 Task: Find connections with filter location Oxford with filter topic #coachingwith filter profile language Potuguese with filter current company Jobs Quest with filter school Mithibai College of Arts Chauhan Institute of Science and A.J. College of Commerce and Economics with filter industry Legislative Offices with filter service category Audio Engineering with filter keywords title Test Scorer
Action: Mouse moved to (578, 63)
Screenshot: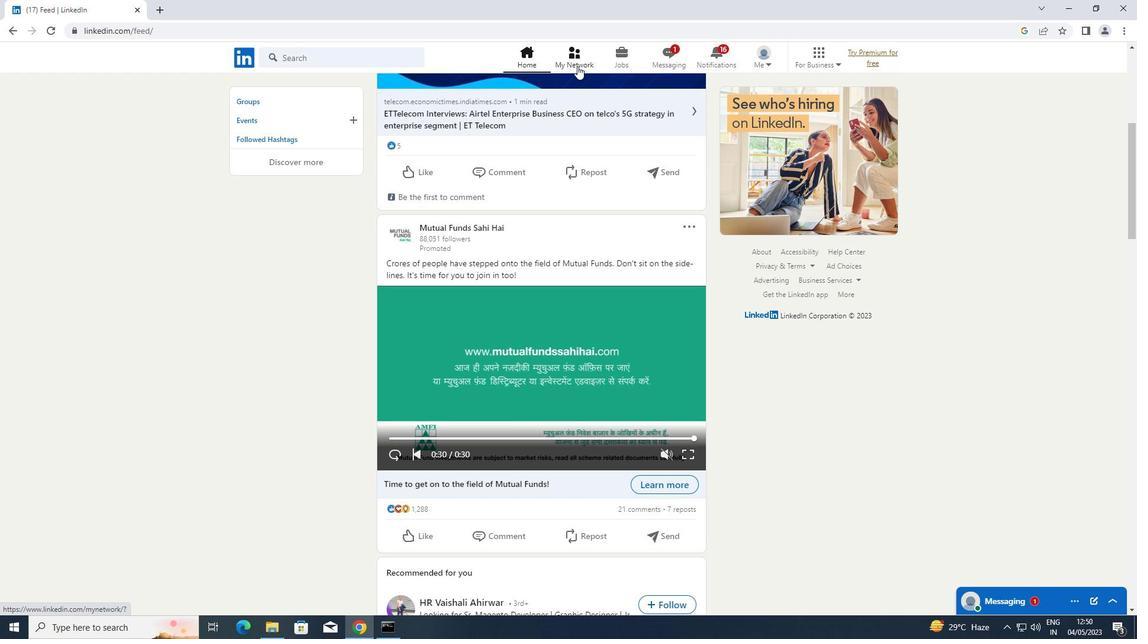 
Action: Mouse pressed left at (578, 63)
Screenshot: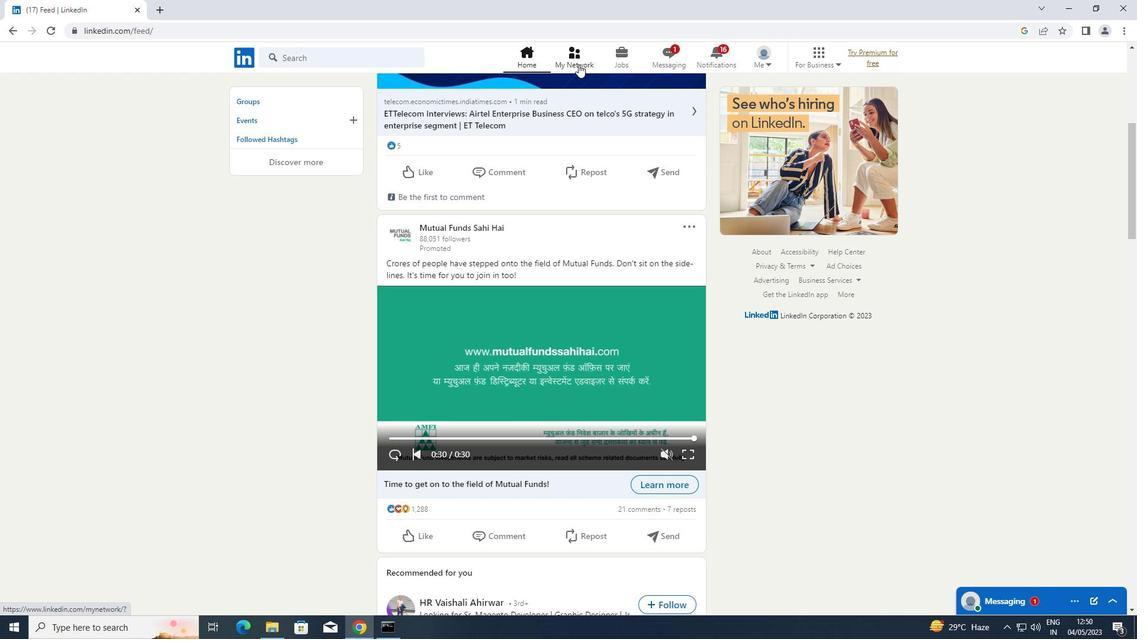 
Action: Mouse moved to (316, 115)
Screenshot: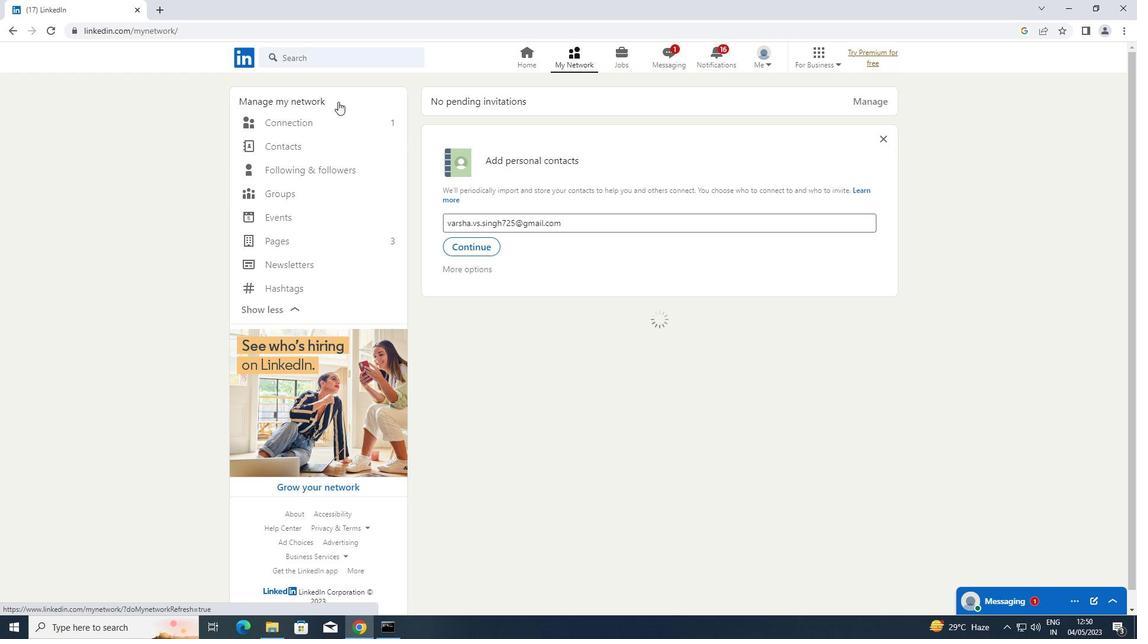 
Action: Mouse pressed left at (316, 115)
Screenshot: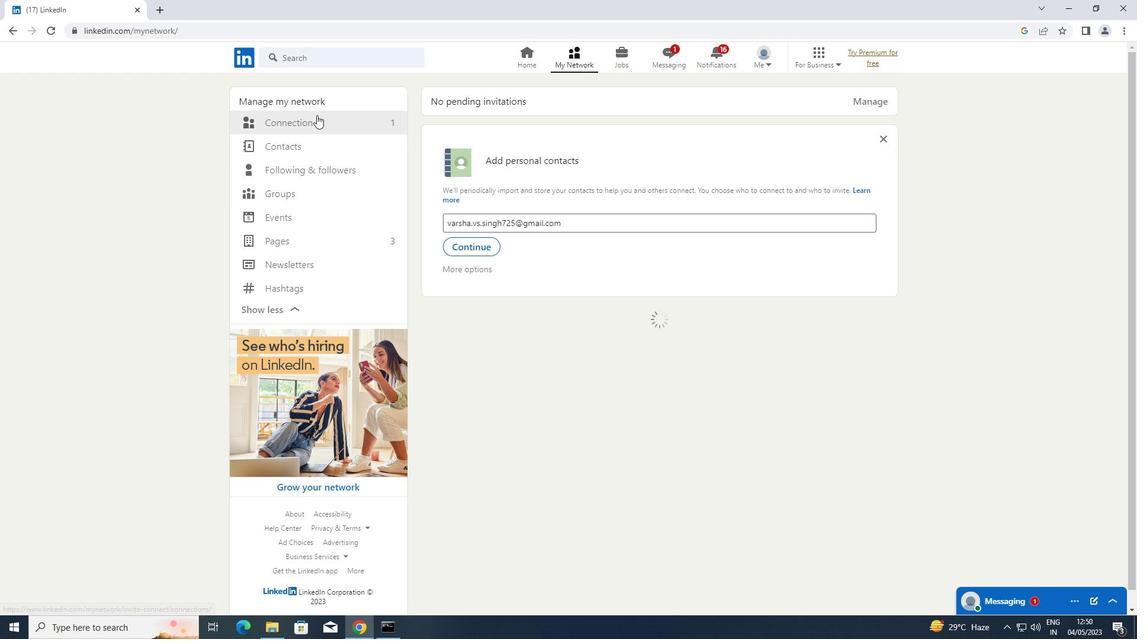 
Action: Mouse moved to (652, 120)
Screenshot: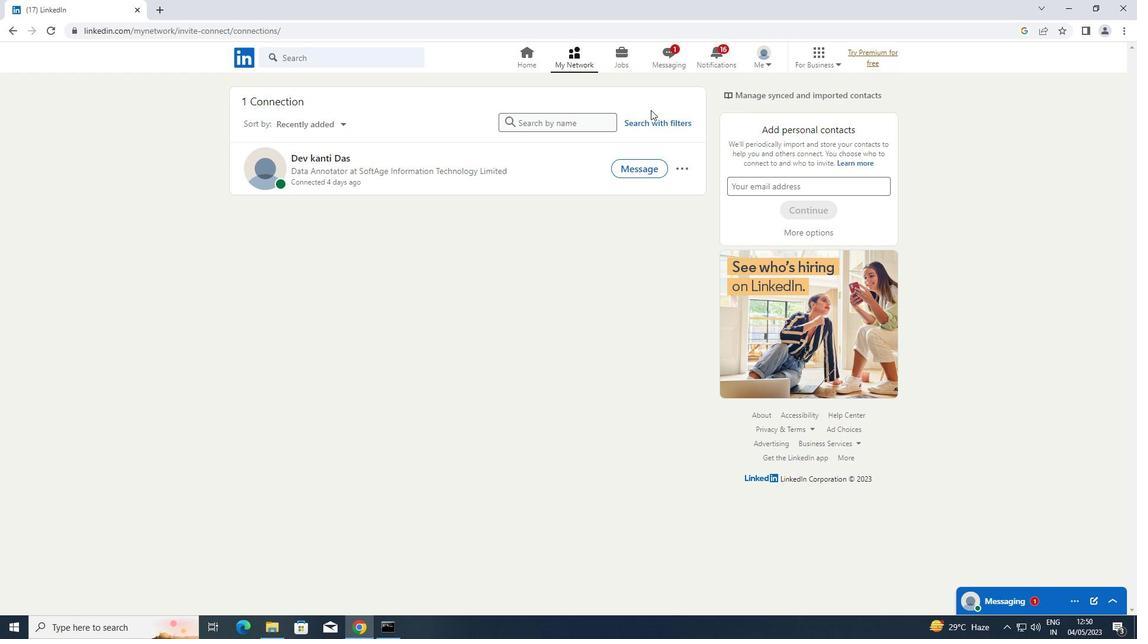 
Action: Mouse pressed left at (652, 120)
Screenshot: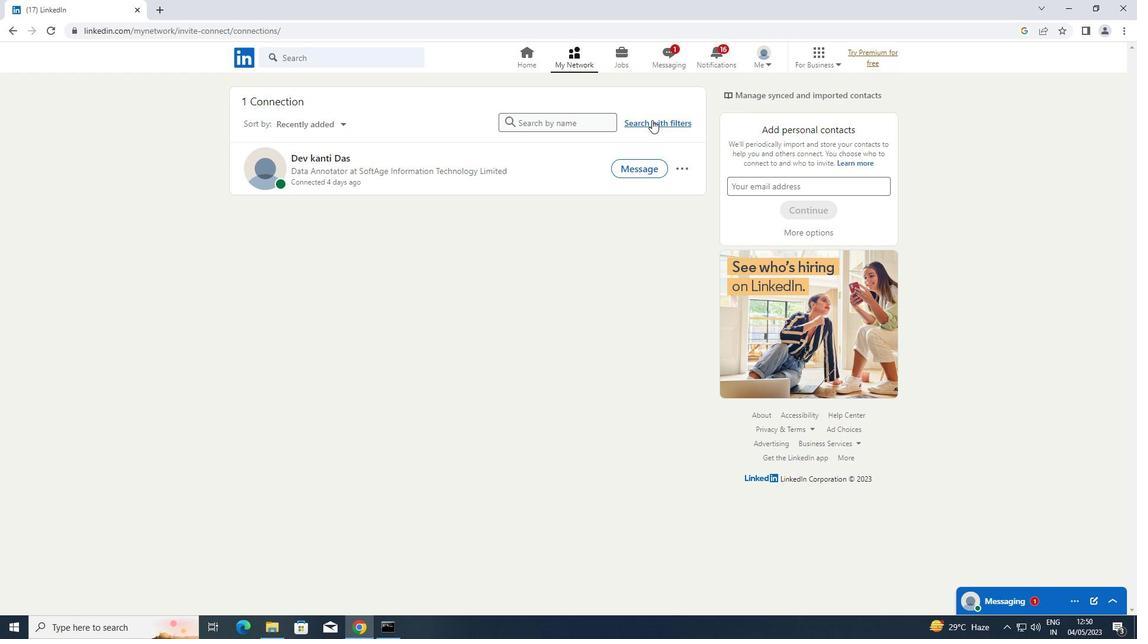 
Action: Mouse moved to (618, 91)
Screenshot: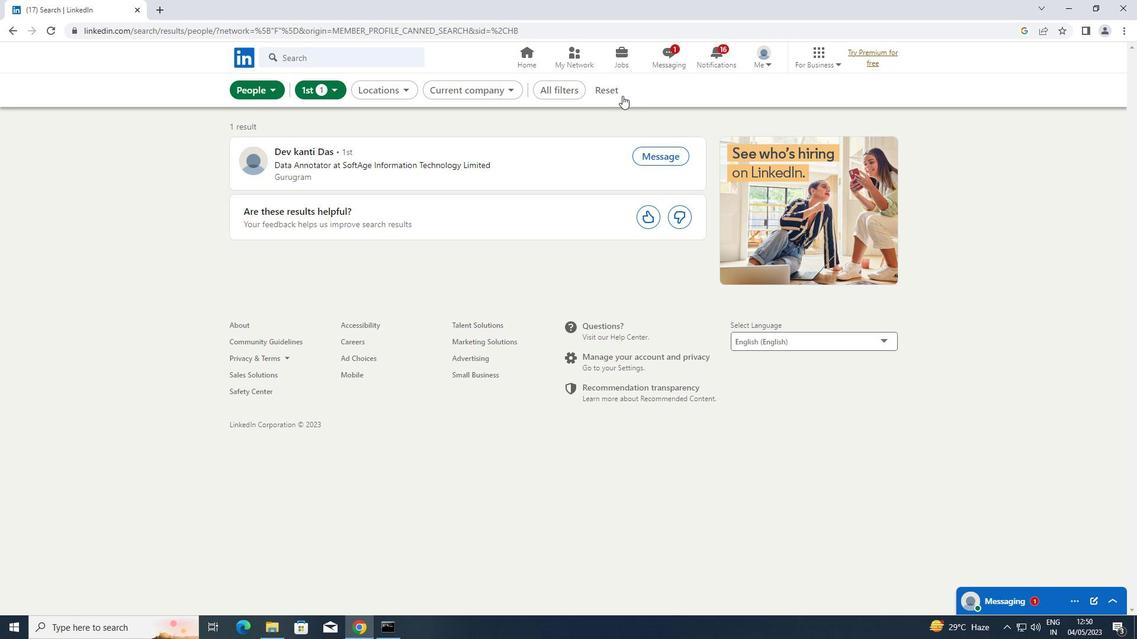 
Action: Mouse pressed left at (618, 91)
Screenshot: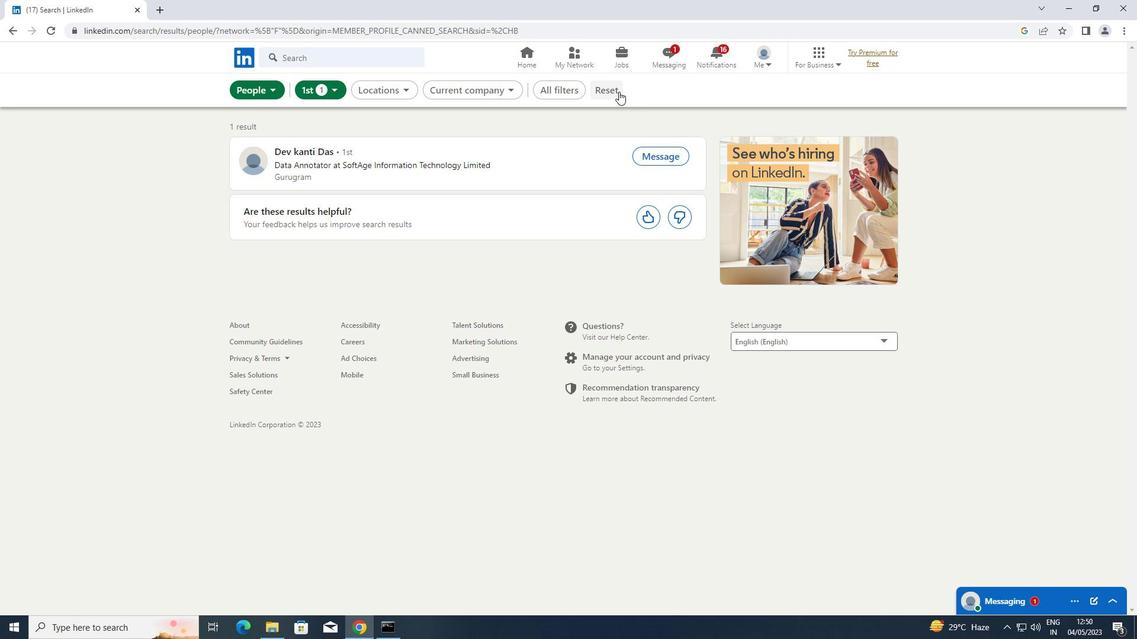 
Action: Mouse moved to (581, 86)
Screenshot: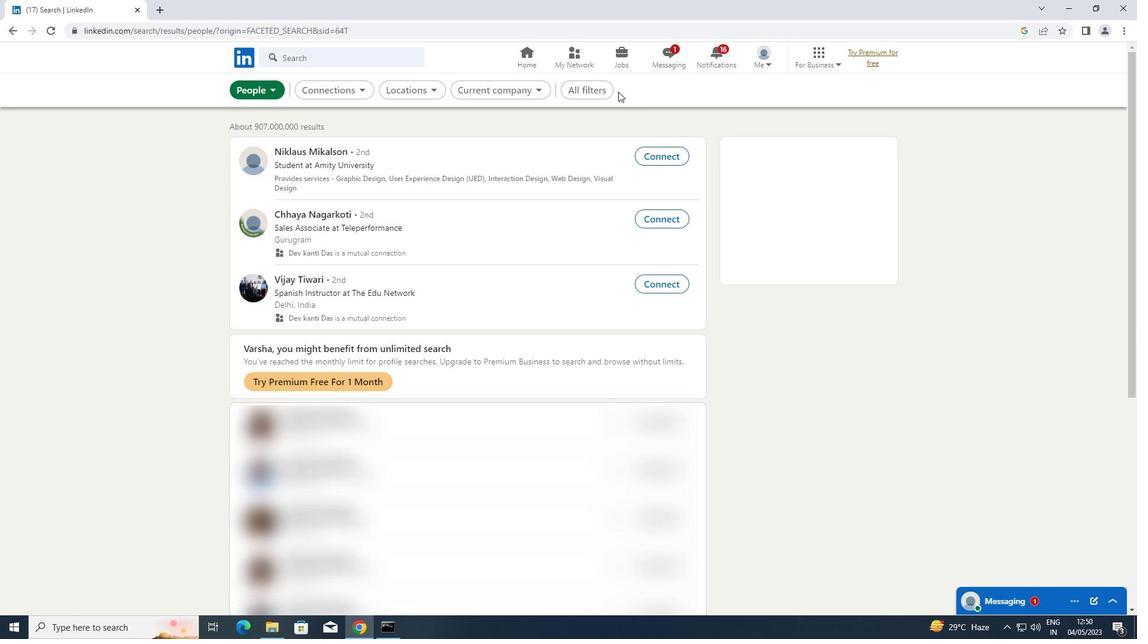 
Action: Mouse pressed left at (581, 86)
Screenshot: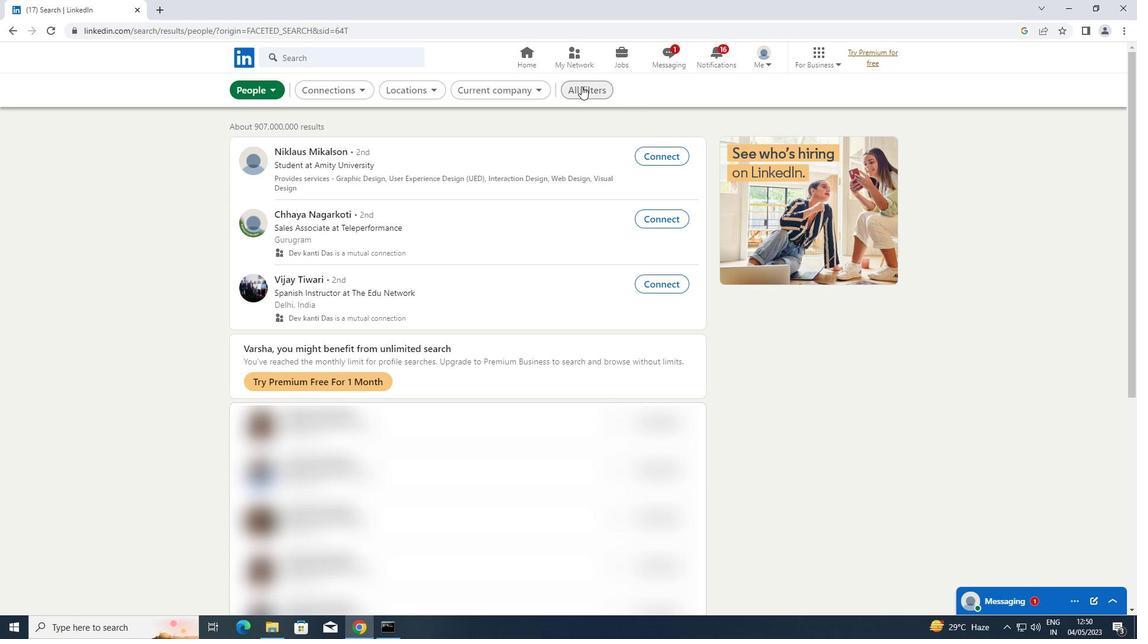 
Action: Mouse moved to (969, 283)
Screenshot: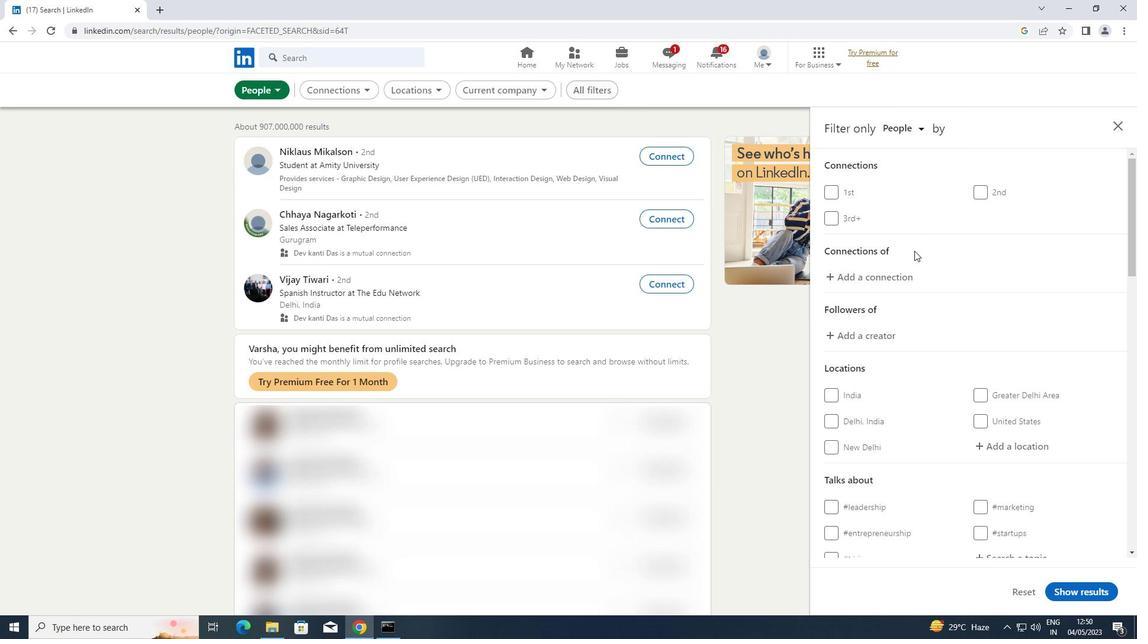 
Action: Mouse scrolled (969, 283) with delta (0, 0)
Screenshot: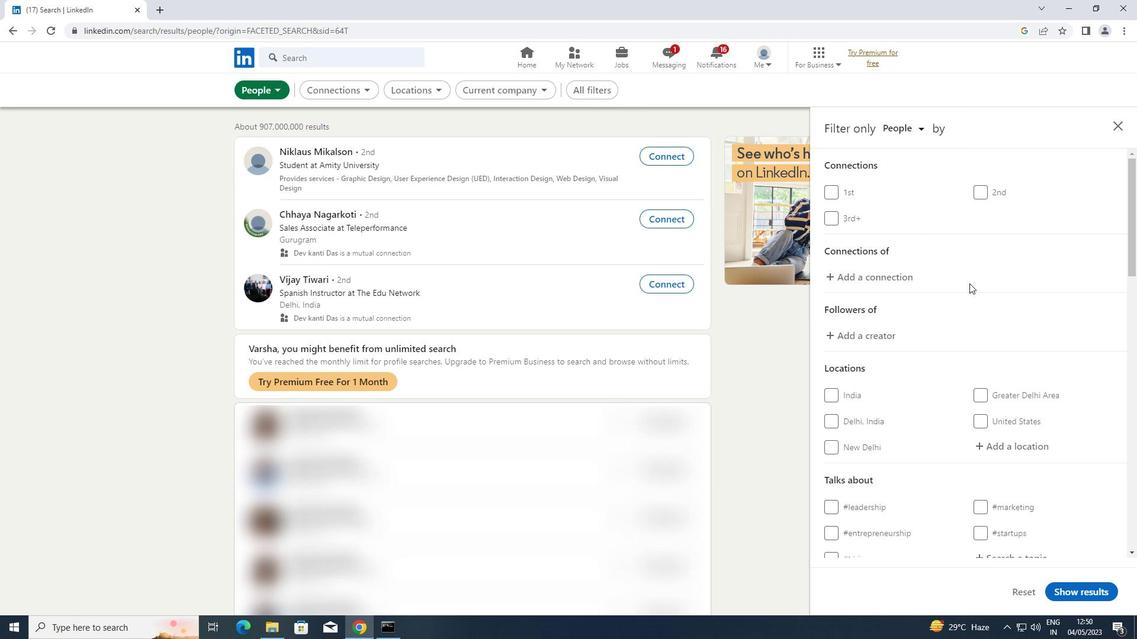 
Action: Mouse scrolled (969, 283) with delta (0, 0)
Screenshot: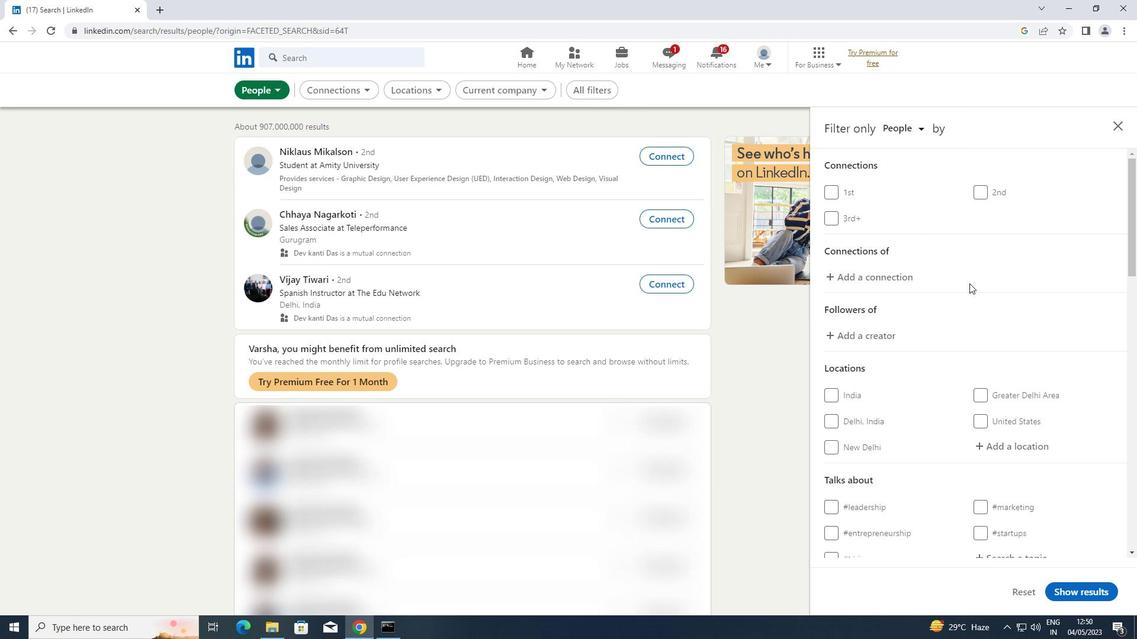 
Action: Mouse moved to (1004, 322)
Screenshot: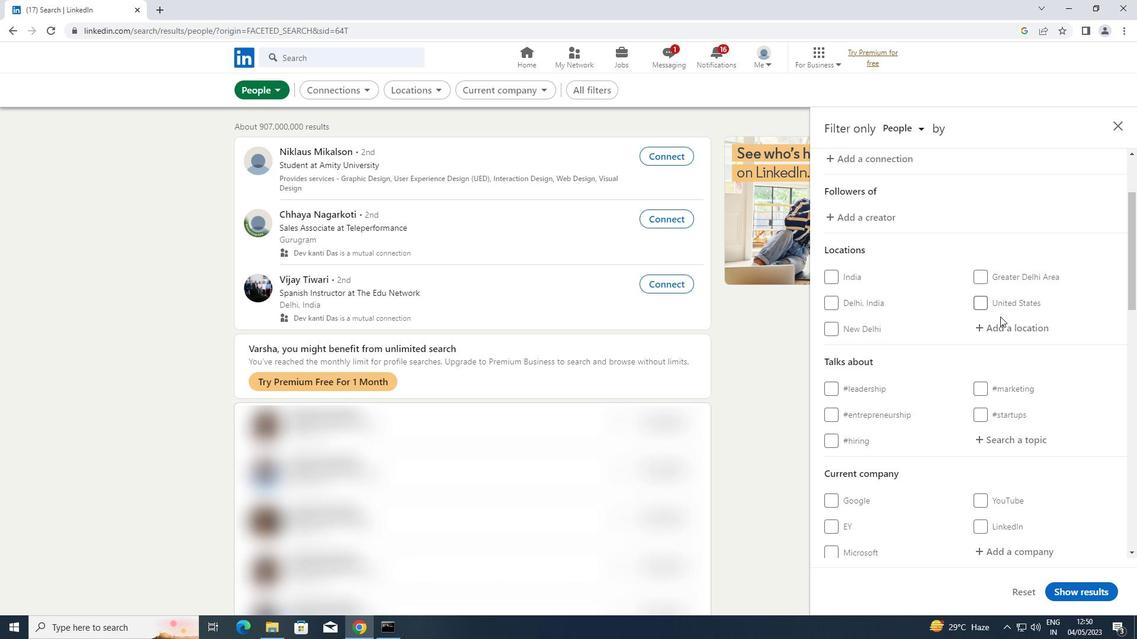 
Action: Mouse pressed left at (1004, 322)
Screenshot: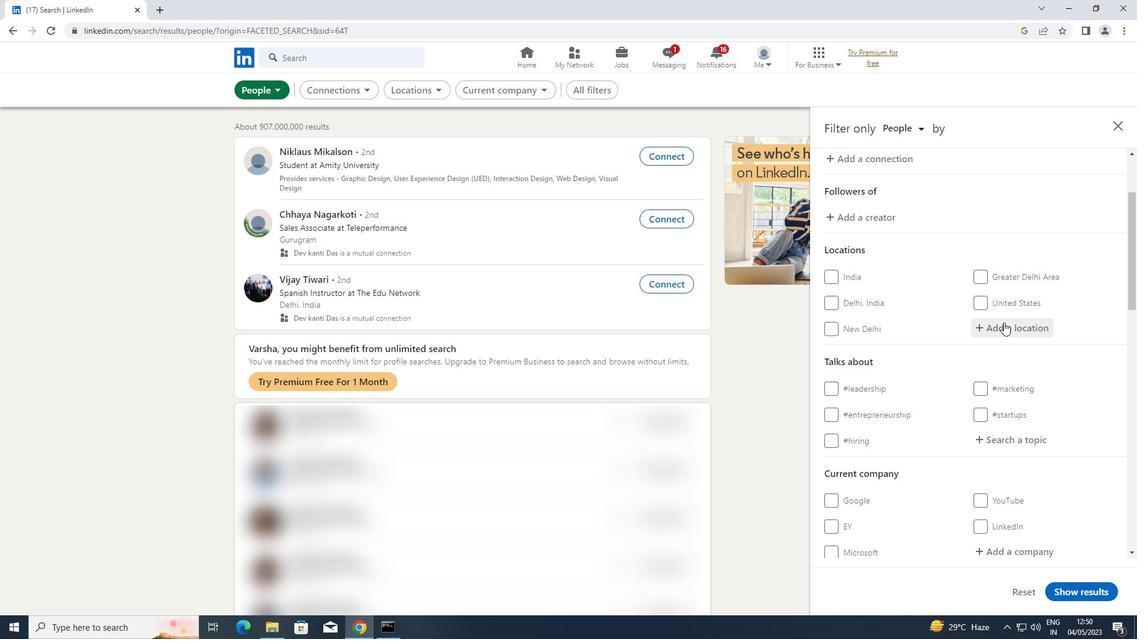 
Action: Key pressed <Key.shift>OSWESTRY
Screenshot: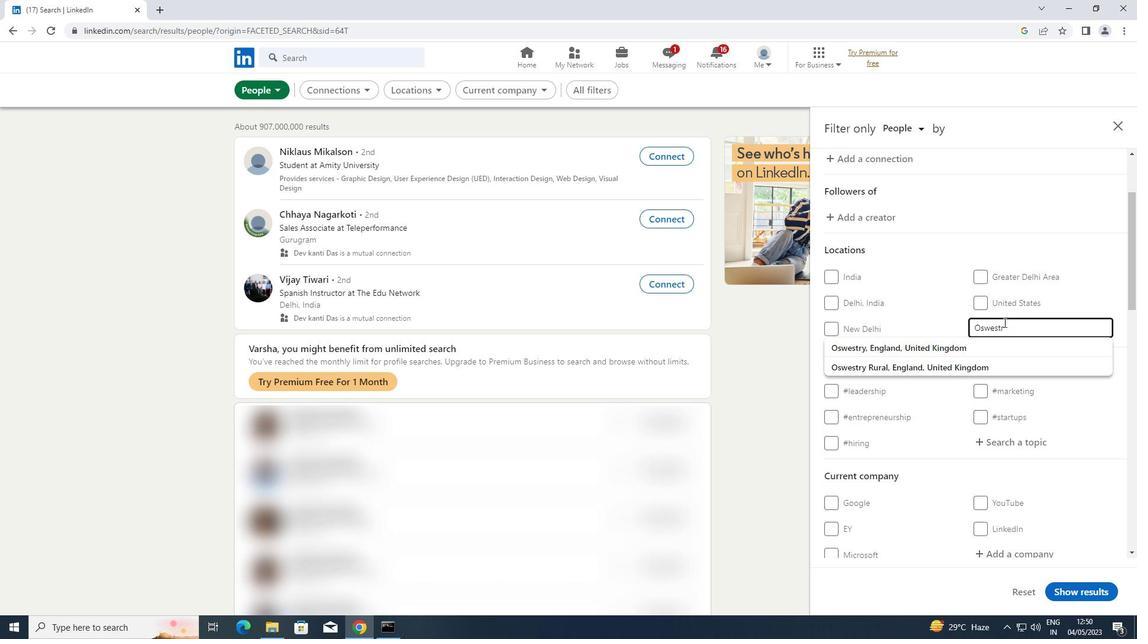 
Action: Mouse moved to (991, 436)
Screenshot: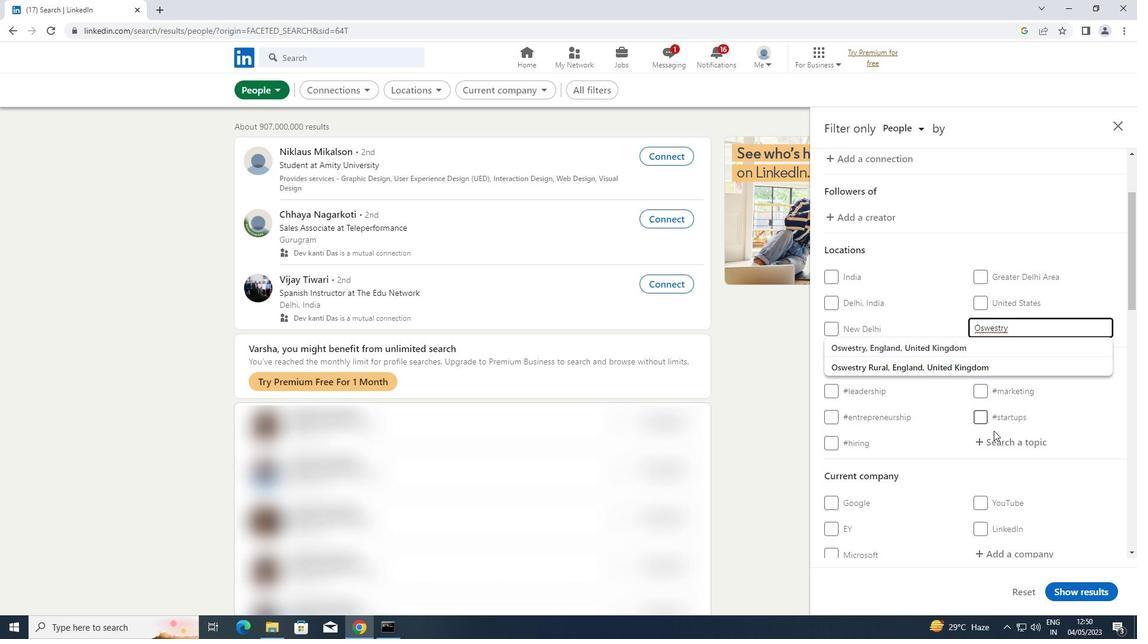 
Action: Mouse pressed left at (991, 436)
Screenshot: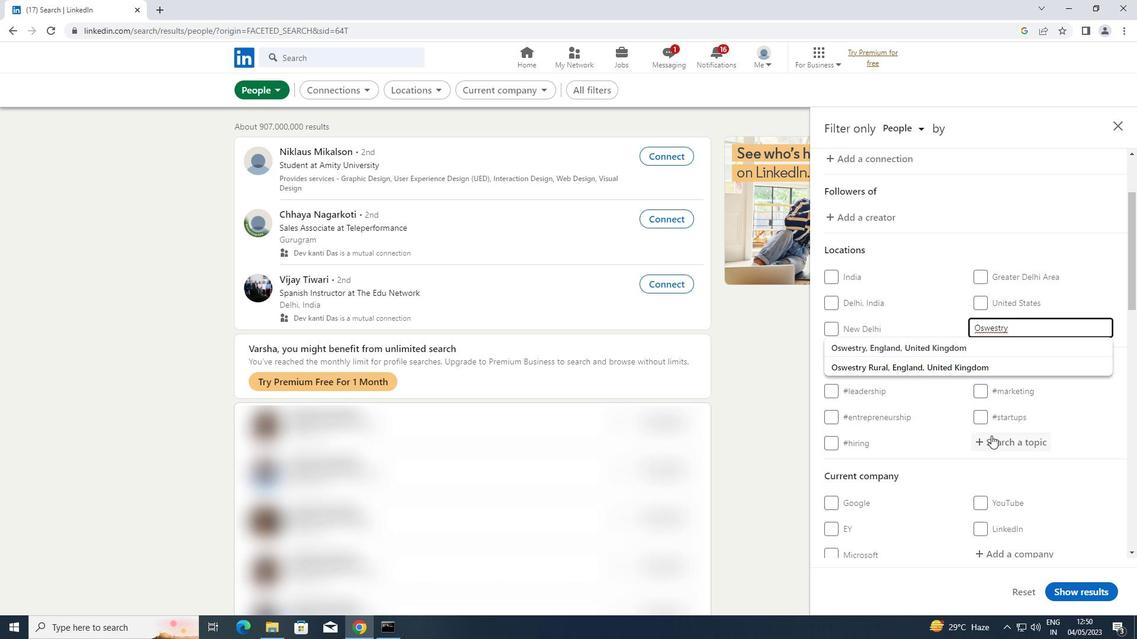 
Action: Key pressed DESIGN
Screenshot: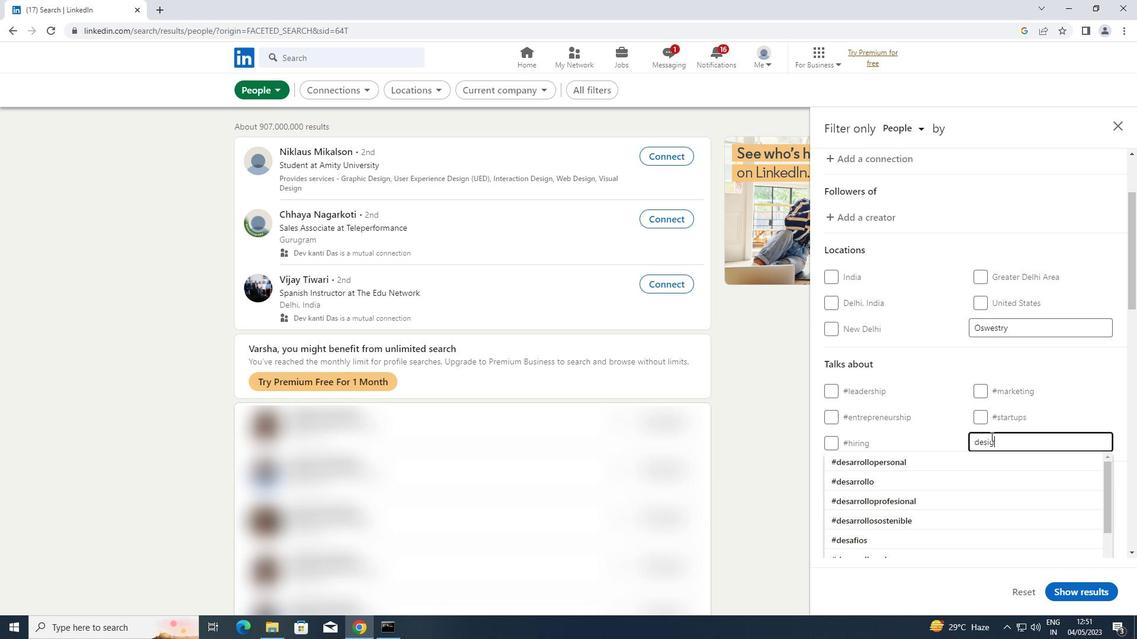 
Action: Mouse moved to (903, 456)
Screenshot: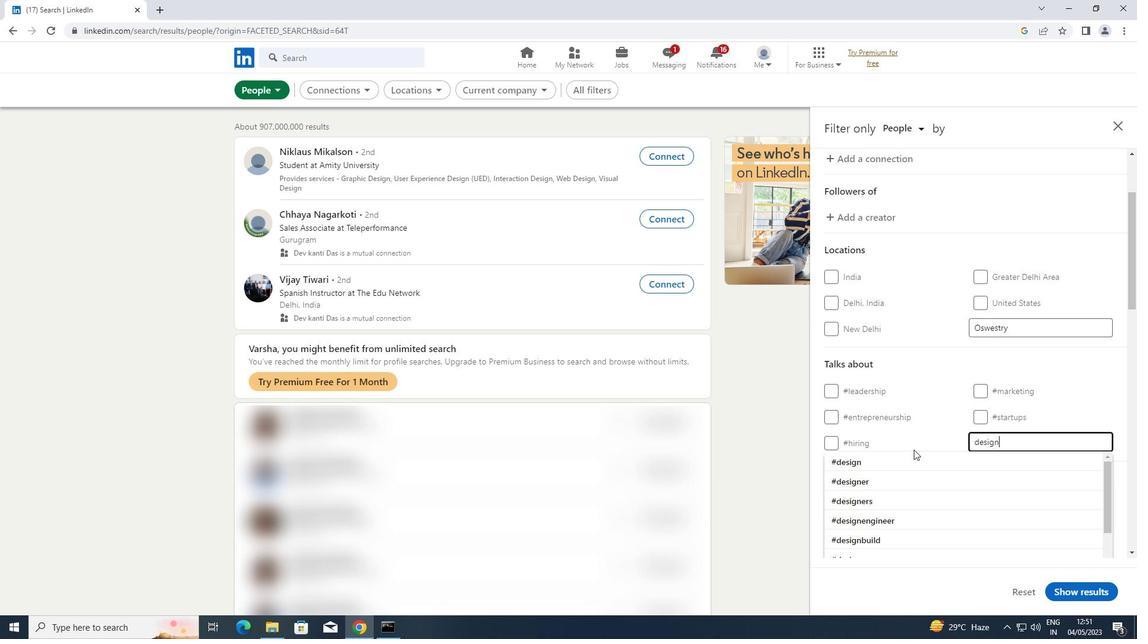 
Action: Mouse pressed left at (903, 456)
Screenshot: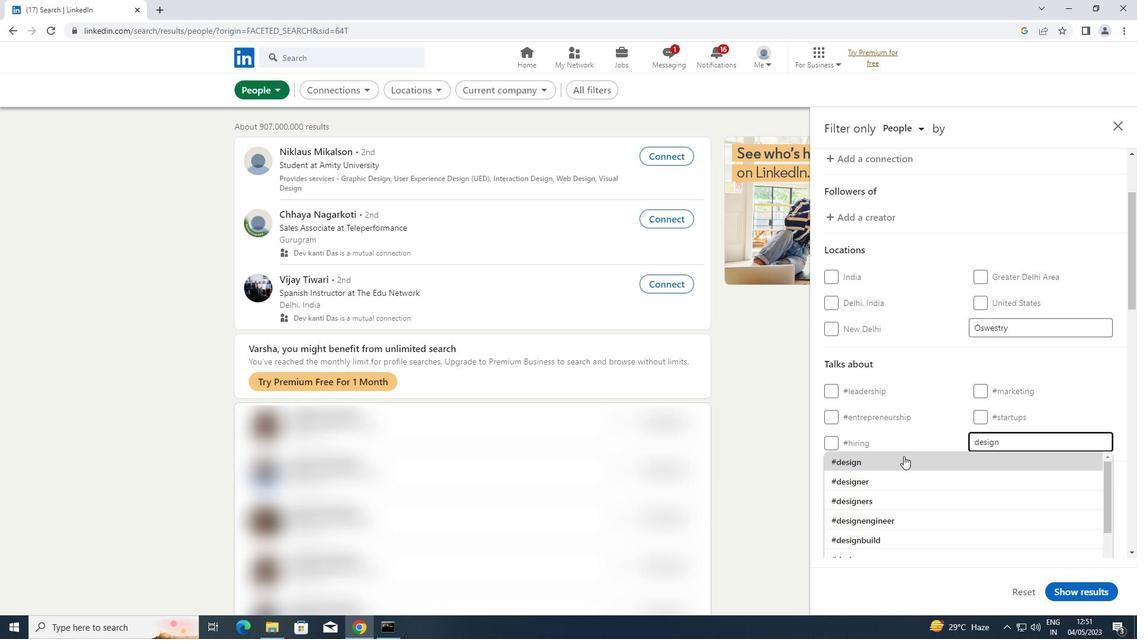 
Action: Mouse scrolled (903, 456) with delta (0, 0)
Screenshot: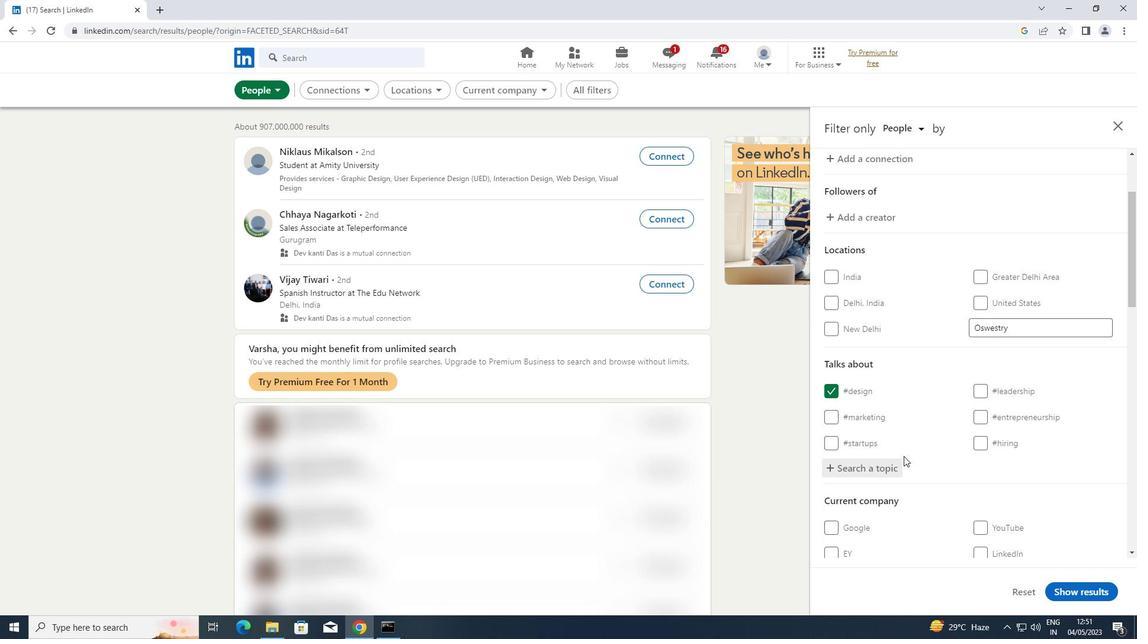 
Action: Mouse scrolled (903, 456) with delta (0, 0)
Screenshot: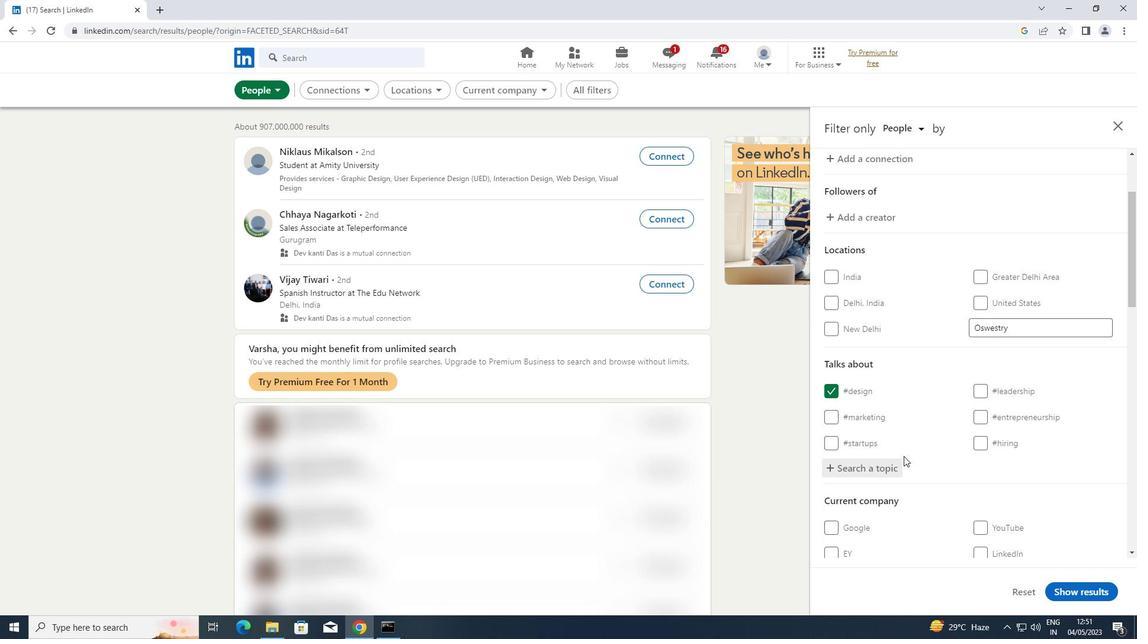 
Action: Mouse scrolled (903, 456) with delta (0, 0)
Screenshot: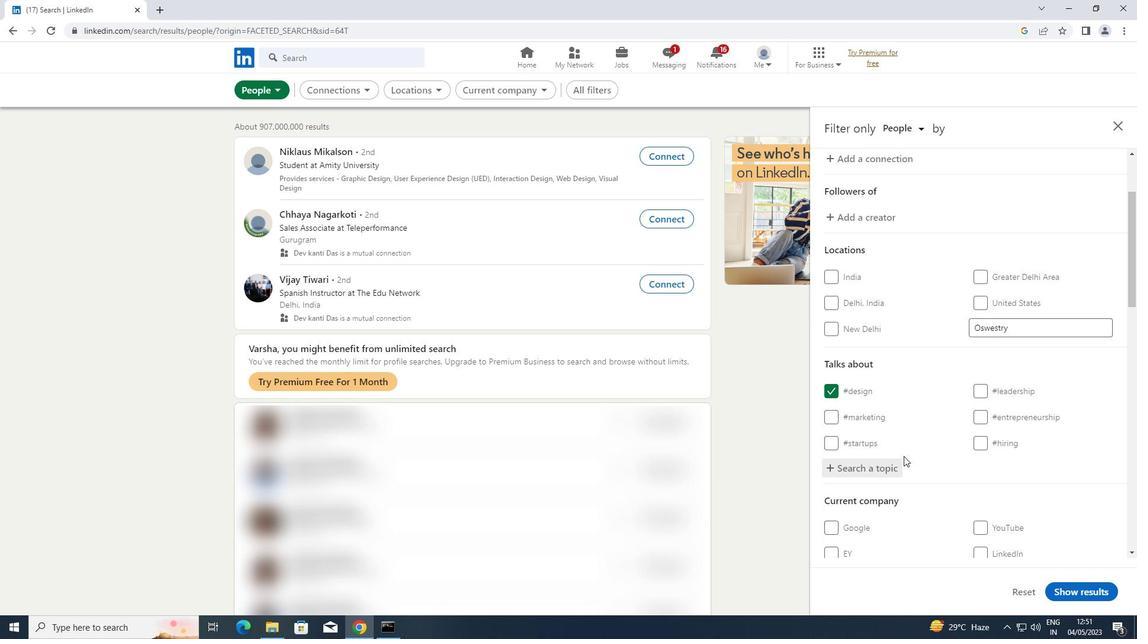 
Action: Mouse scrolled (903, 456) with delta (0, 0)
Screenshot: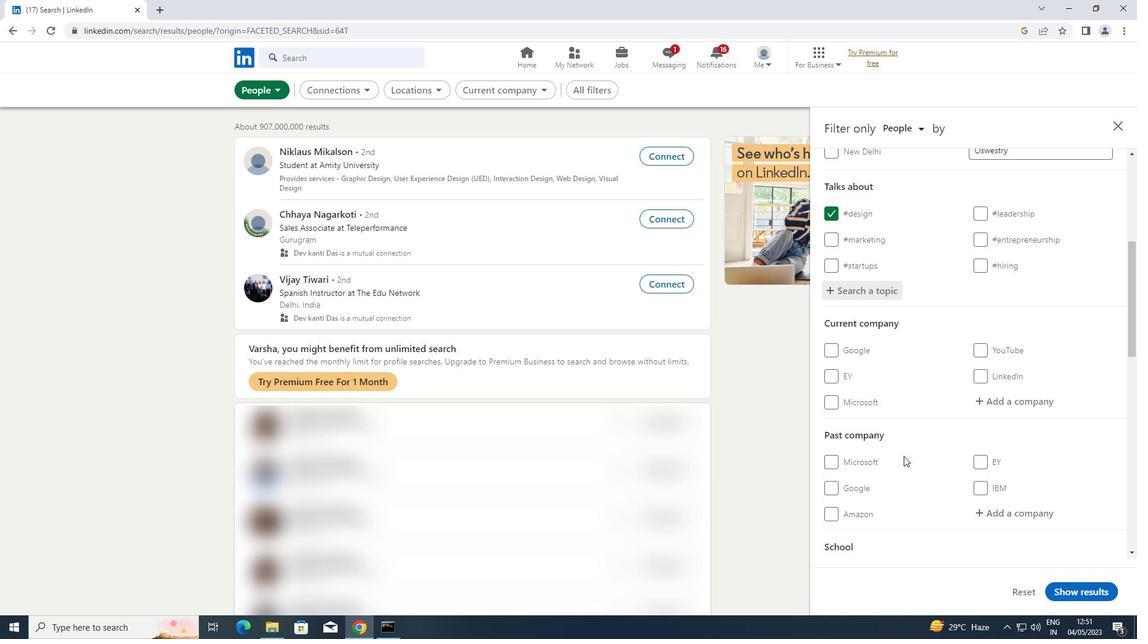 
Action: Mouse scrolled (903, 456) with delta (0, 0)
Screenshot: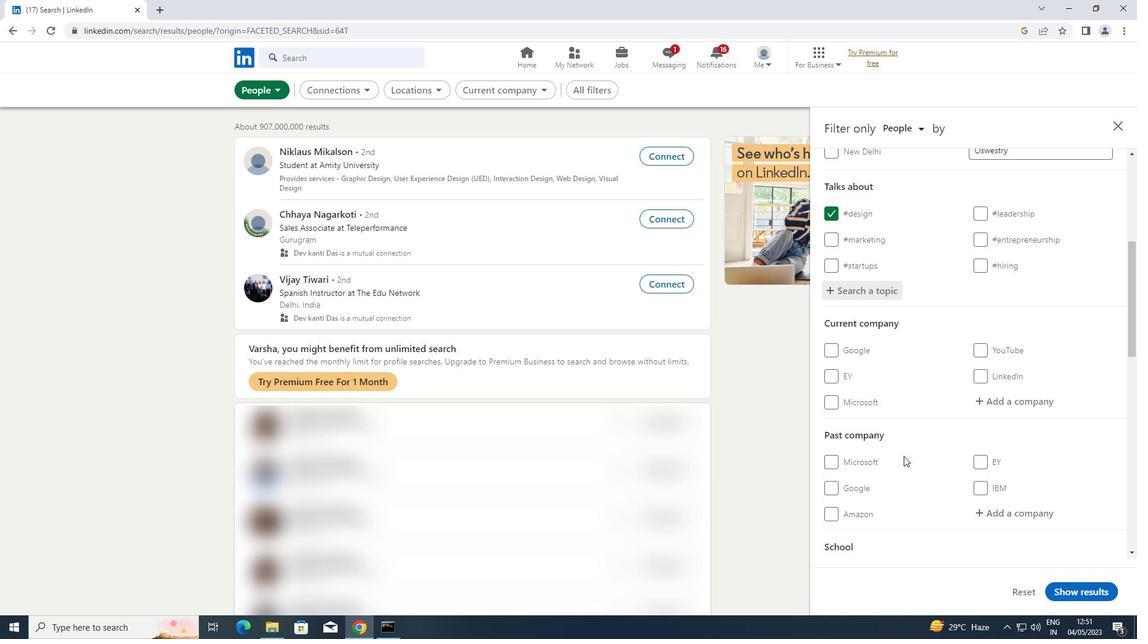 
Action: Mouse scrolled (903, 456) with delta (0, 0)
Screenshot: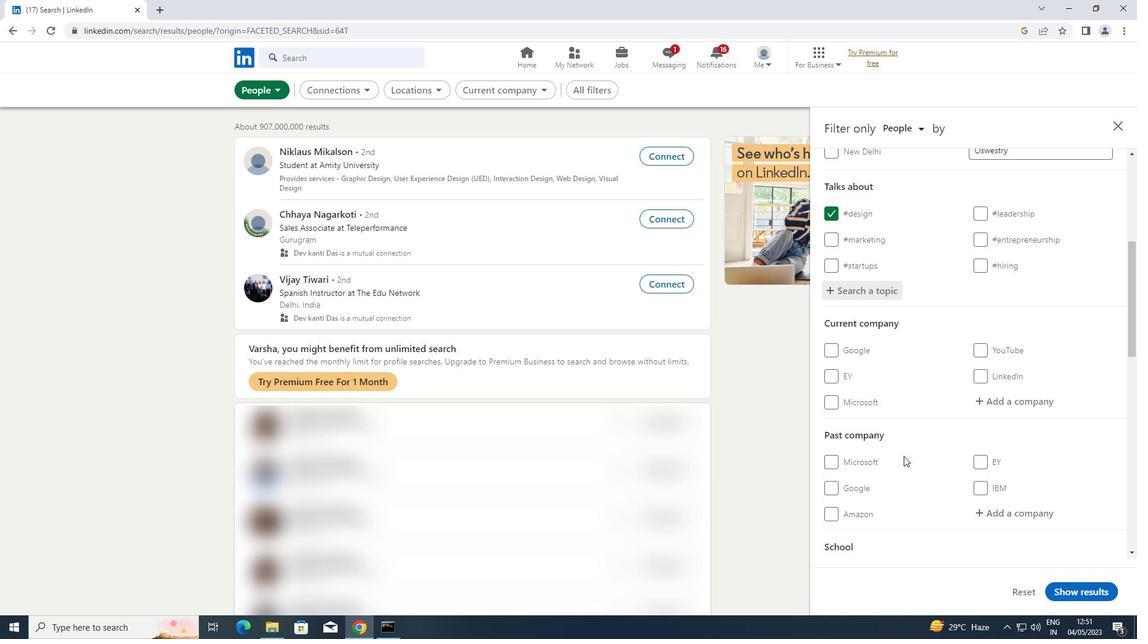 
Action: Mouse scrolled (903, 456) with delta (0, 0)
Screenshot: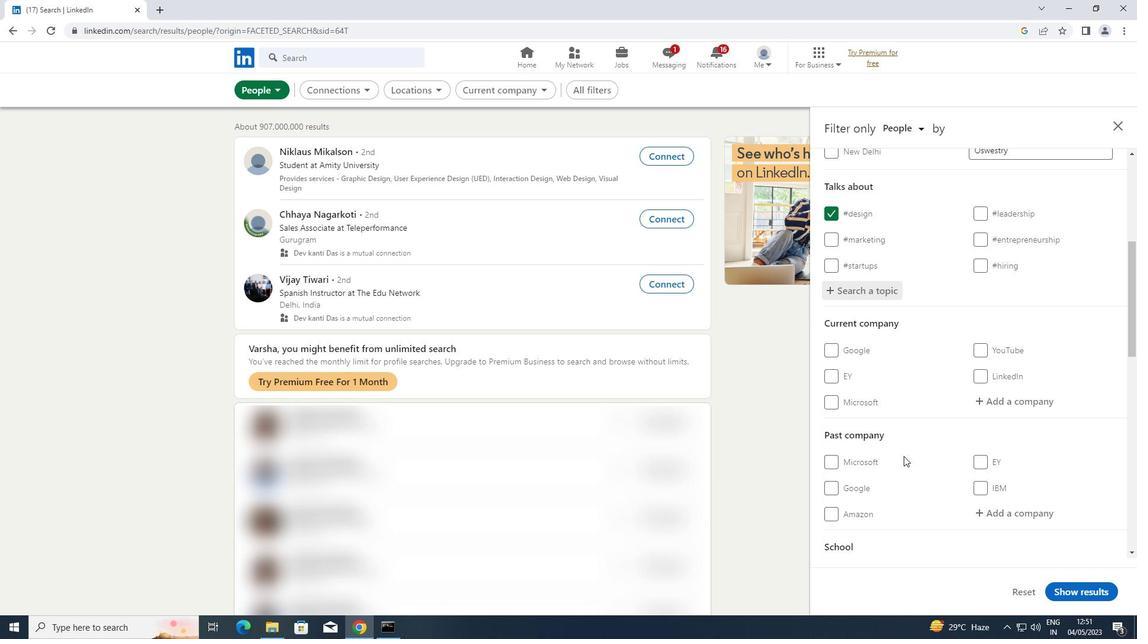 
Action: Mouse scrolled (903, 456) with delta (0, 0)
Screenshot: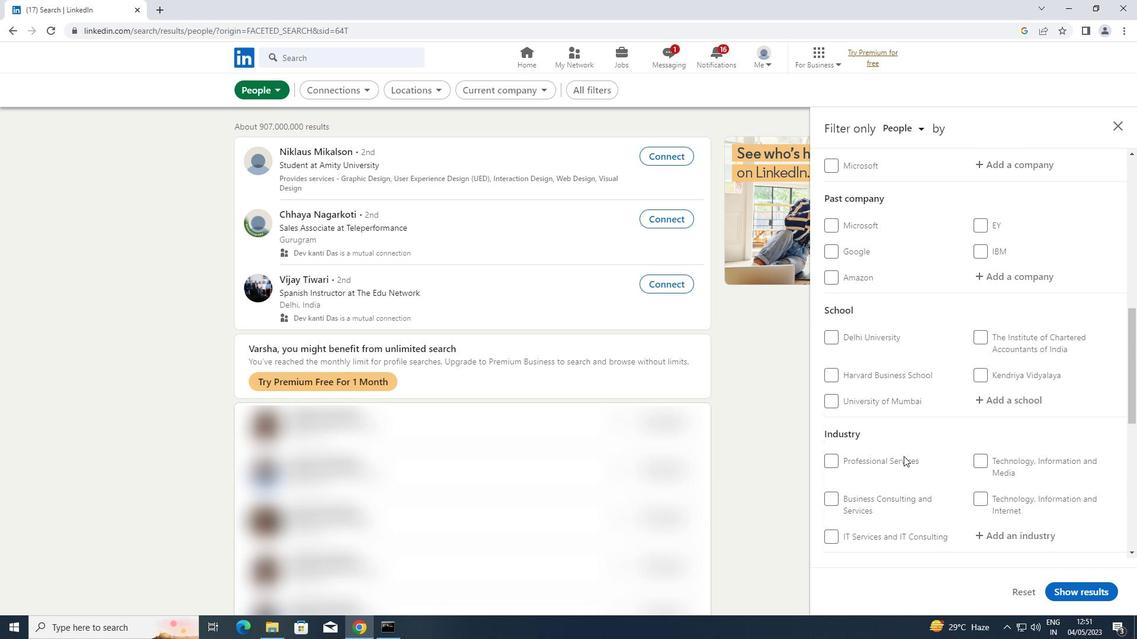 
Action: Mouse scrolled (903, 456) with delta (0, 0)
Screenshot: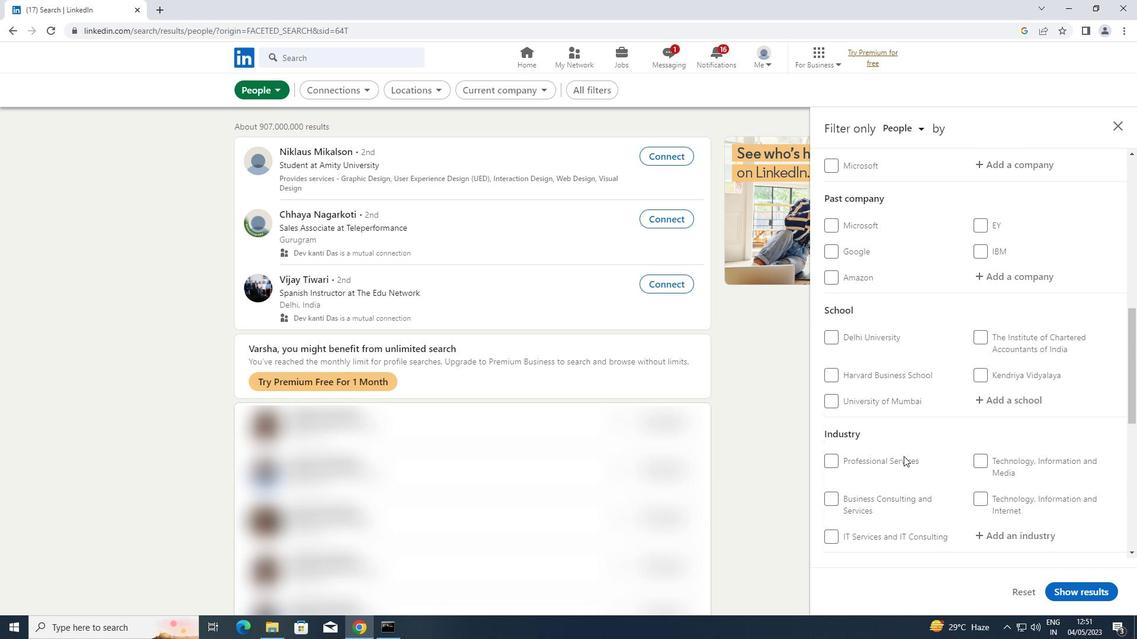 
Action: Mouse scrolled (903, 456) with delta (0, 0)
Screenshot: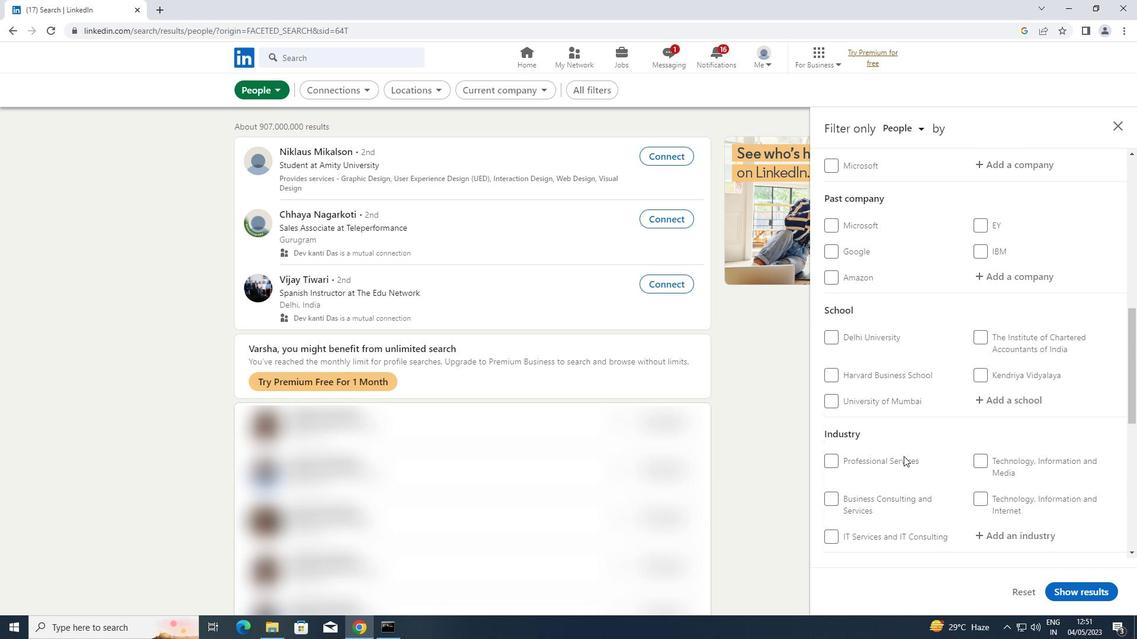 
Action: Mouse moved to (835, 475)
Screenshot: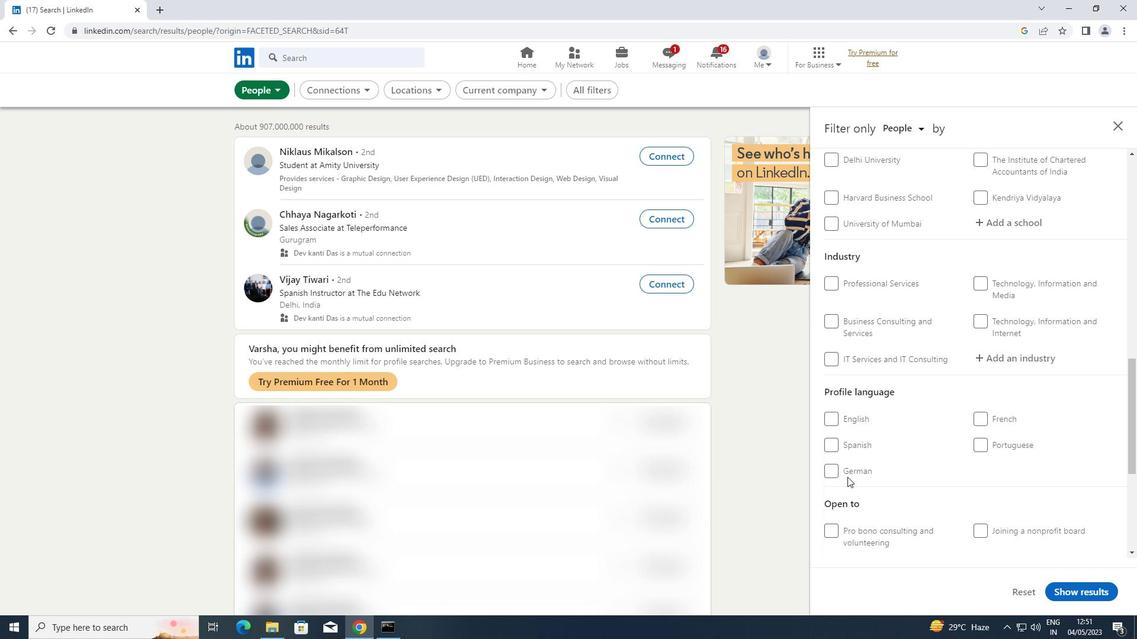 
Action: Mouse pressed left at (835, 475)
Screenshot: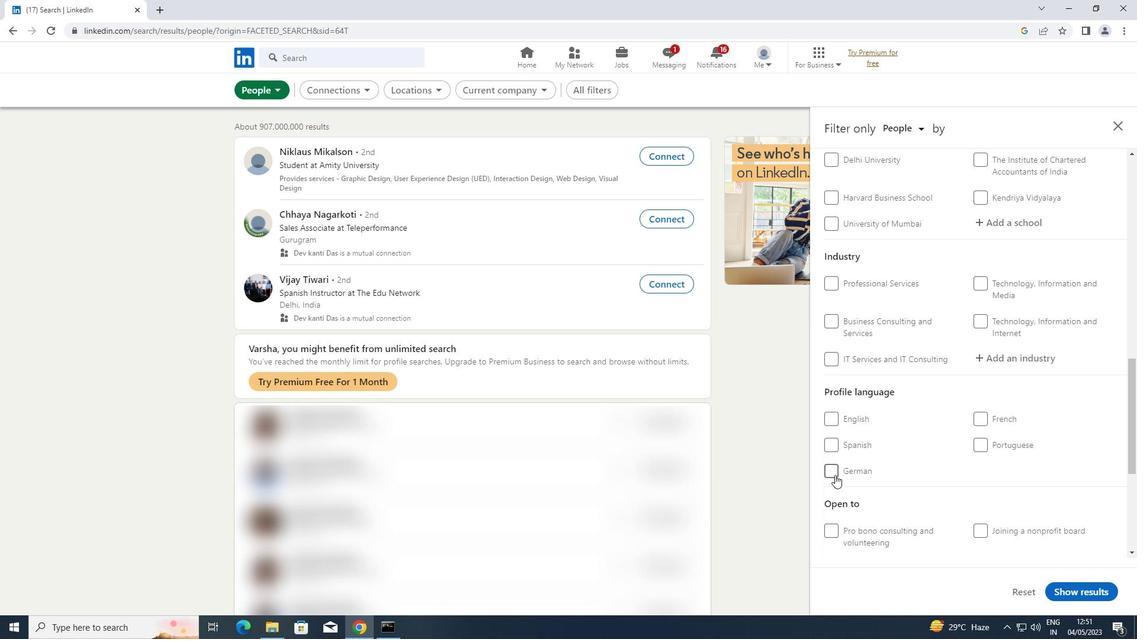 
Action: Mouse moved to (835, 475)
Screenshot: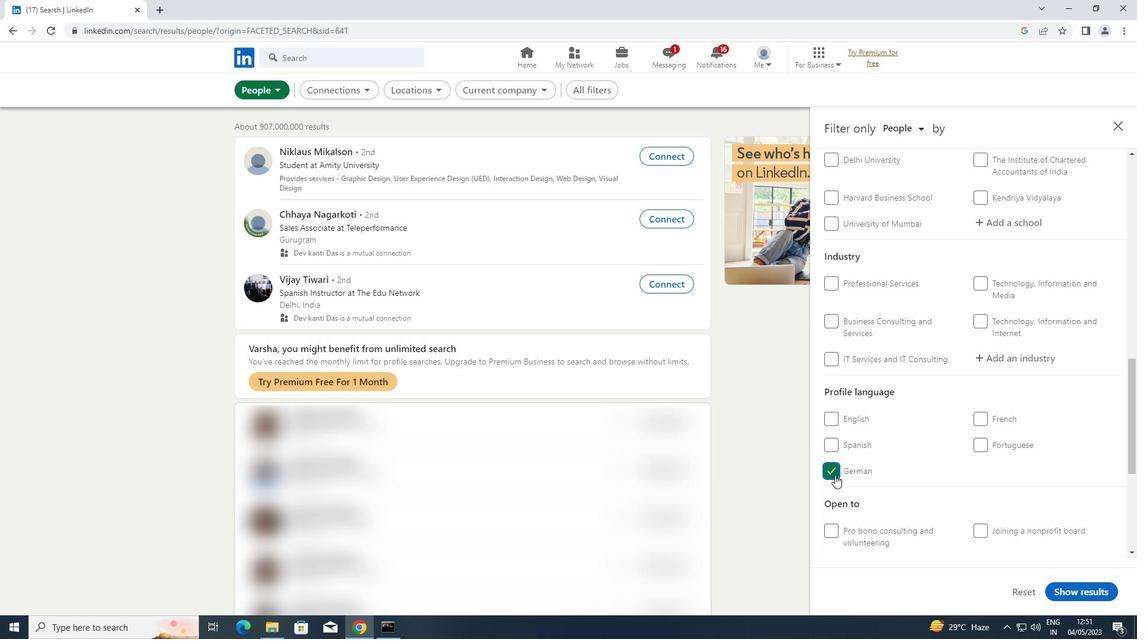 
Action: Mouse scrolled (835, 476) with delta (0, 0)
Screenshot: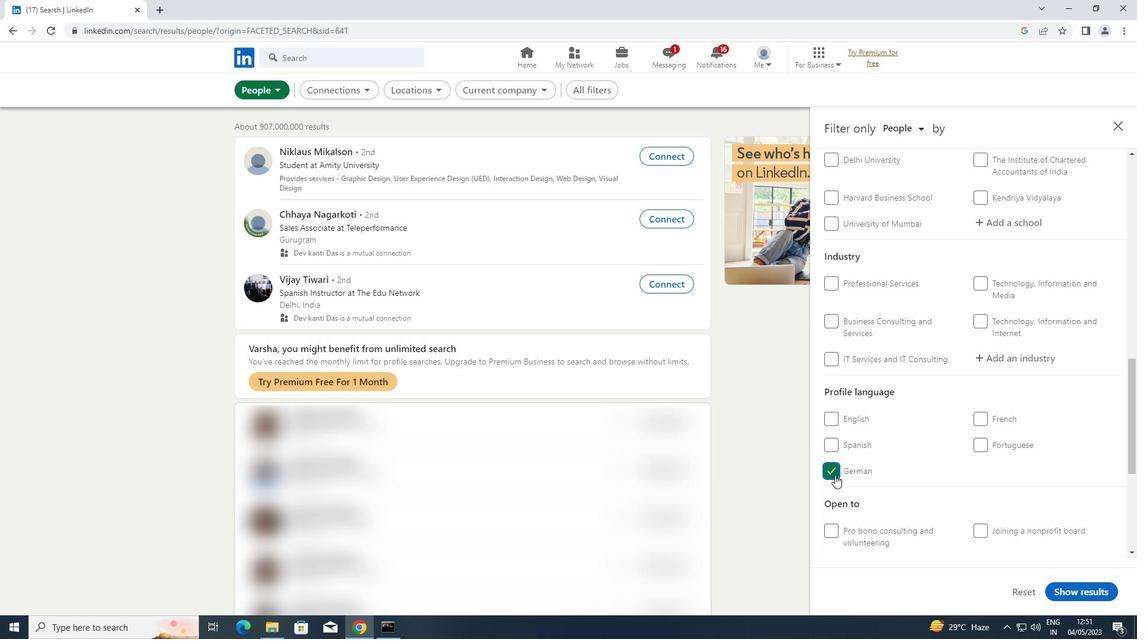 
Action: Mouse scrolled (835, 476) with delta (0, 0)
Screenshot: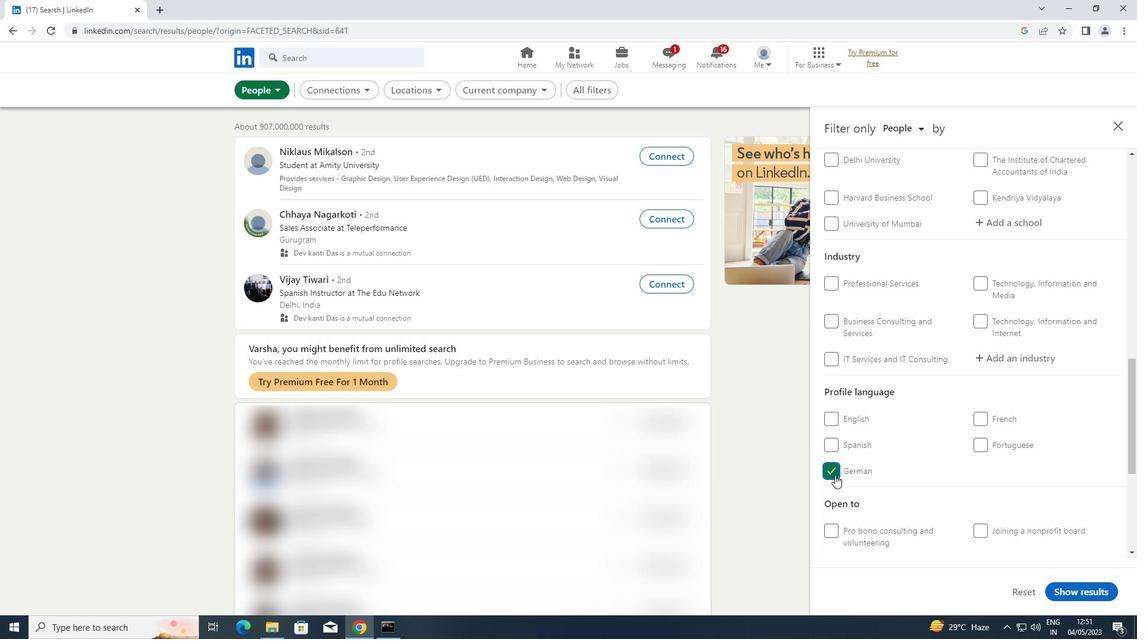 
Action: Mouse scrolled (835, 476) with delta (0, 0)
Screenshot: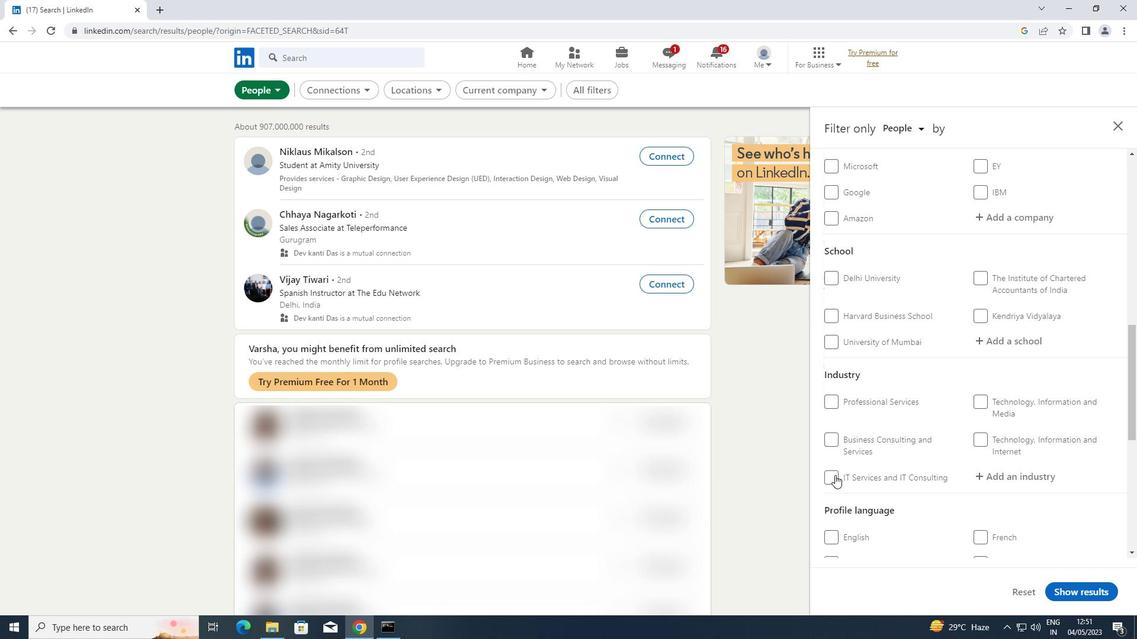 
Action: Mouse scrolled (835, 476) with delta (0, 0)
Screenshot: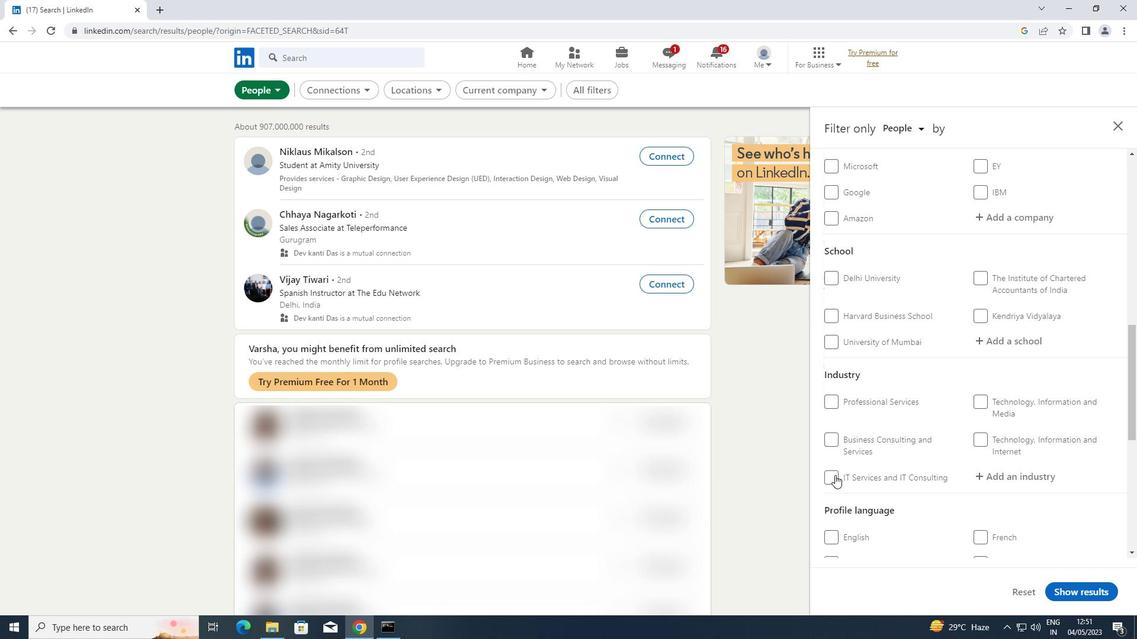 
Action: Mouse scrolled (835, 476) with delta (0, 0)
Screenshot: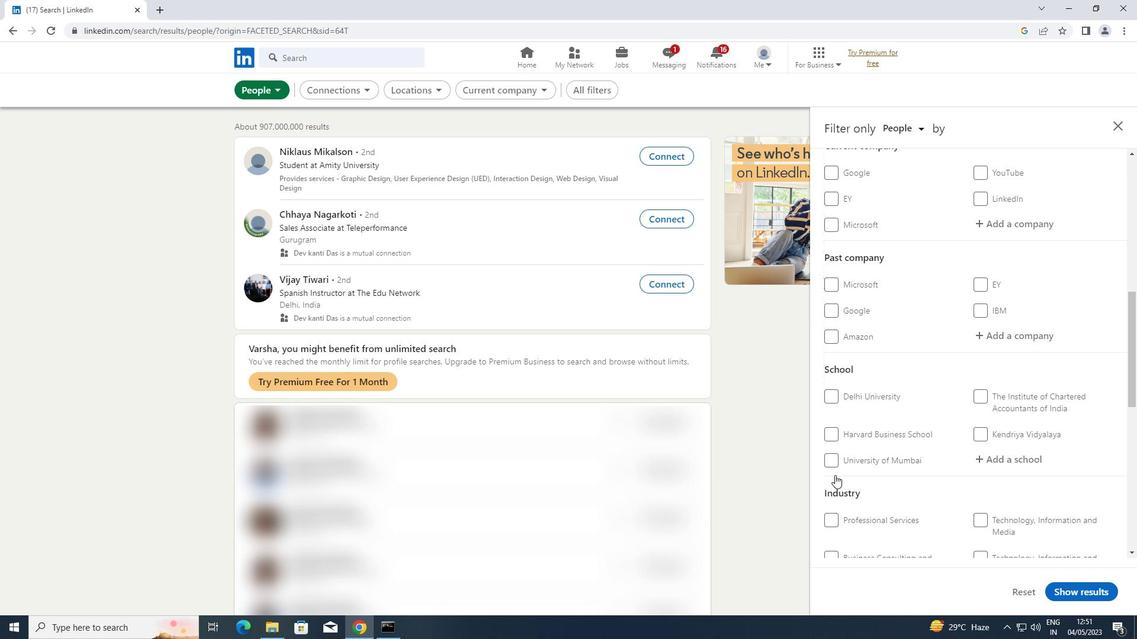 
Action: Mouse moved to (1020, 285)
Screenshot: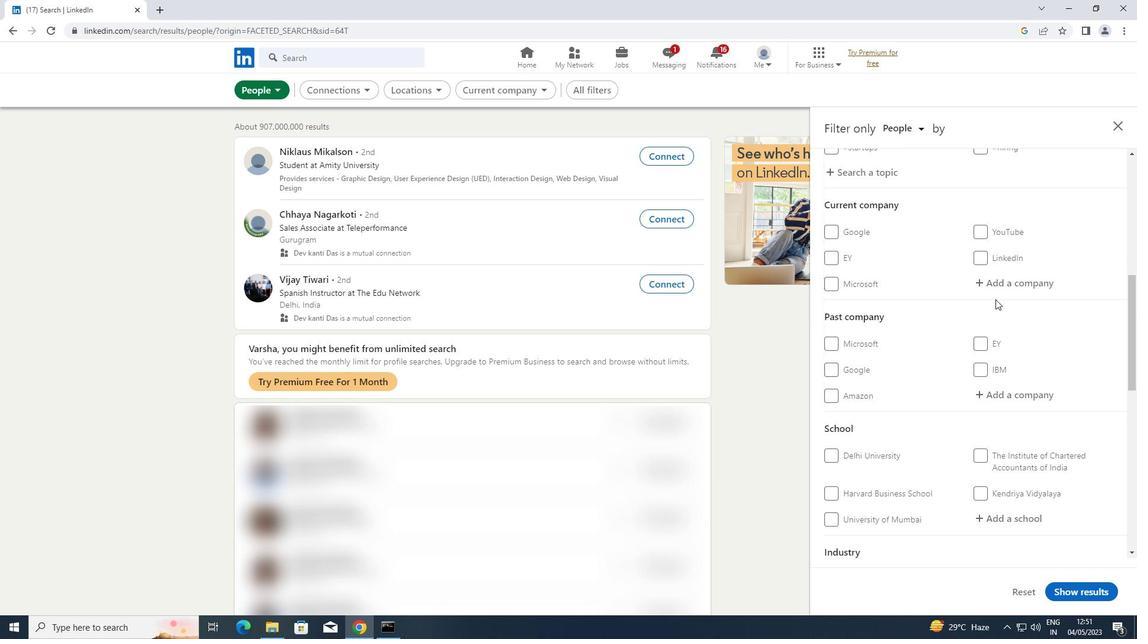 
Action: Mouse pressed left at (1020, 285)
Screenshot: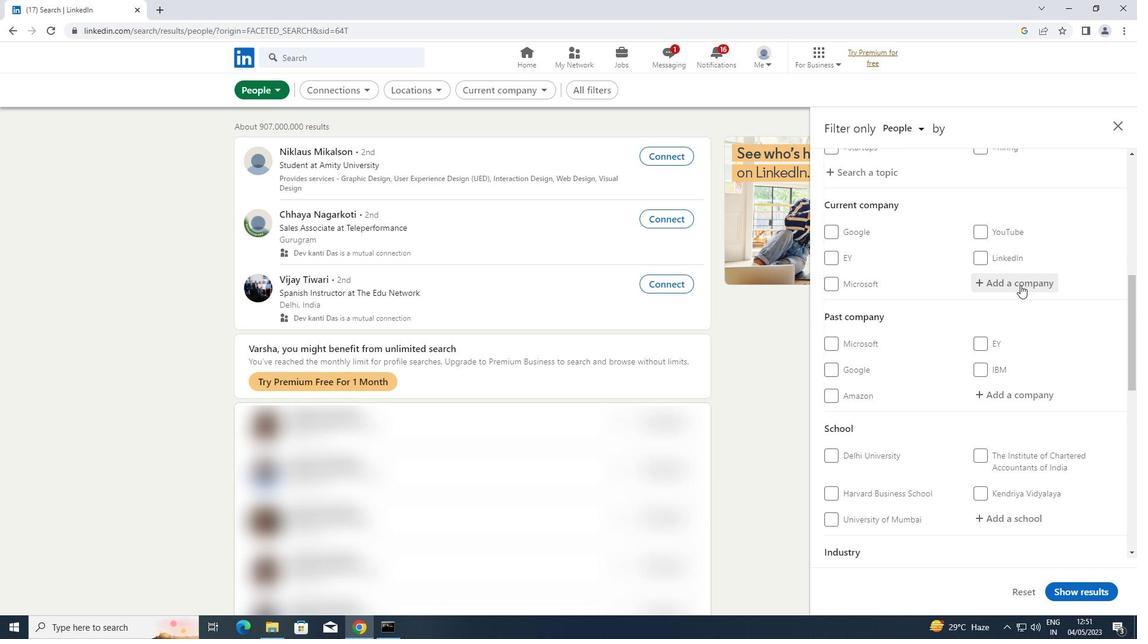 
Action: Key pressed <Key.shift>WORK<Key.space><Key.shift>FROM<Key.space><Key.shift>HOME/<Key.shift>EXPERIENCE
Screenshot: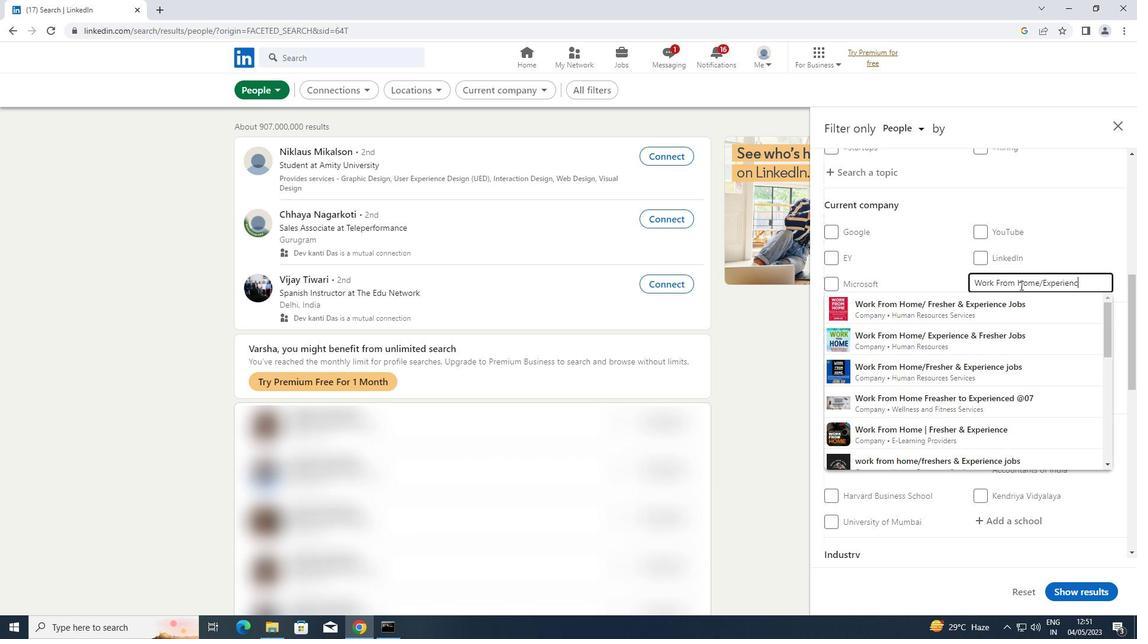 
Action: Mouse moved to (948, 337)
Screenshot: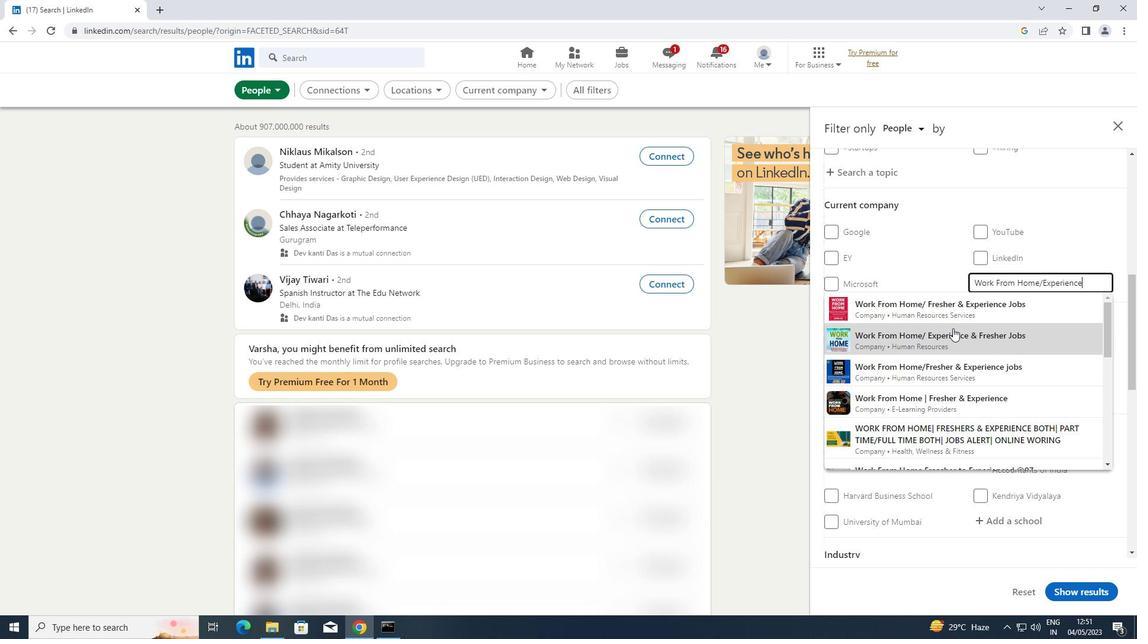 
Action: Mouse pressed left at (948, 337)
Screenshot: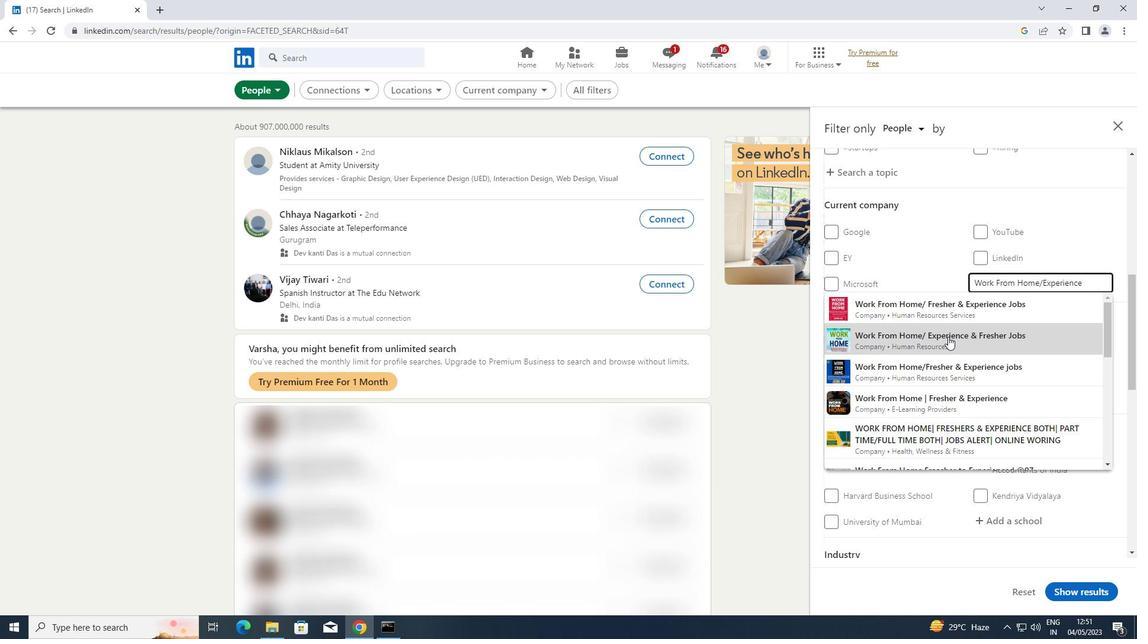 
Action: Mouse moved to (948, 338)
Screenshot: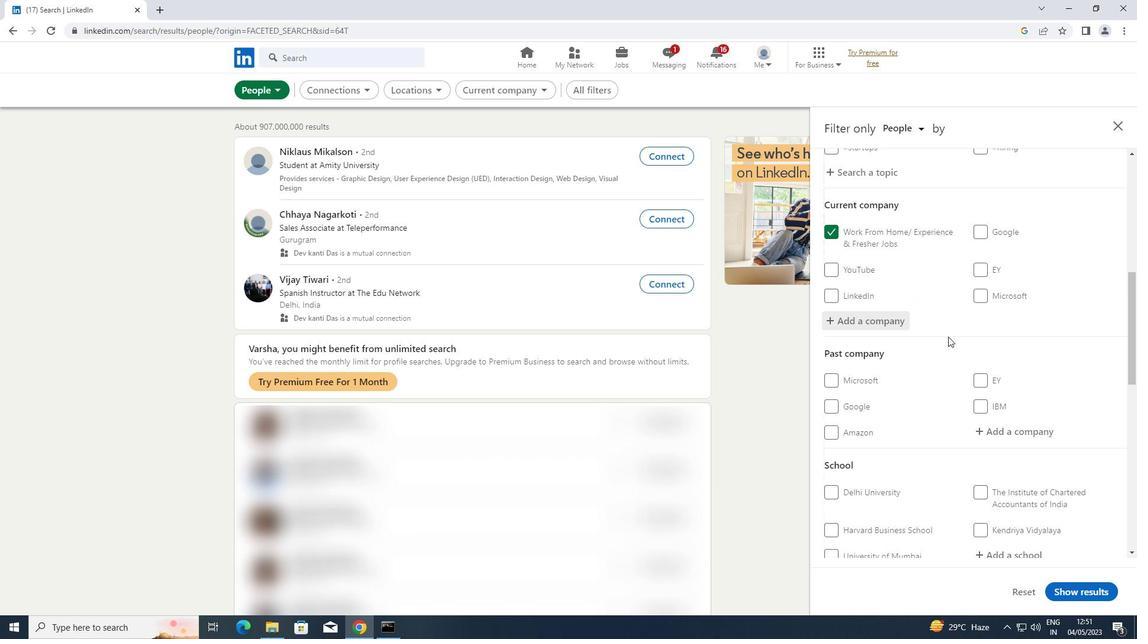 
Action: Mouse scrolled (948, 338) with delta (0, 0)
Screenshot: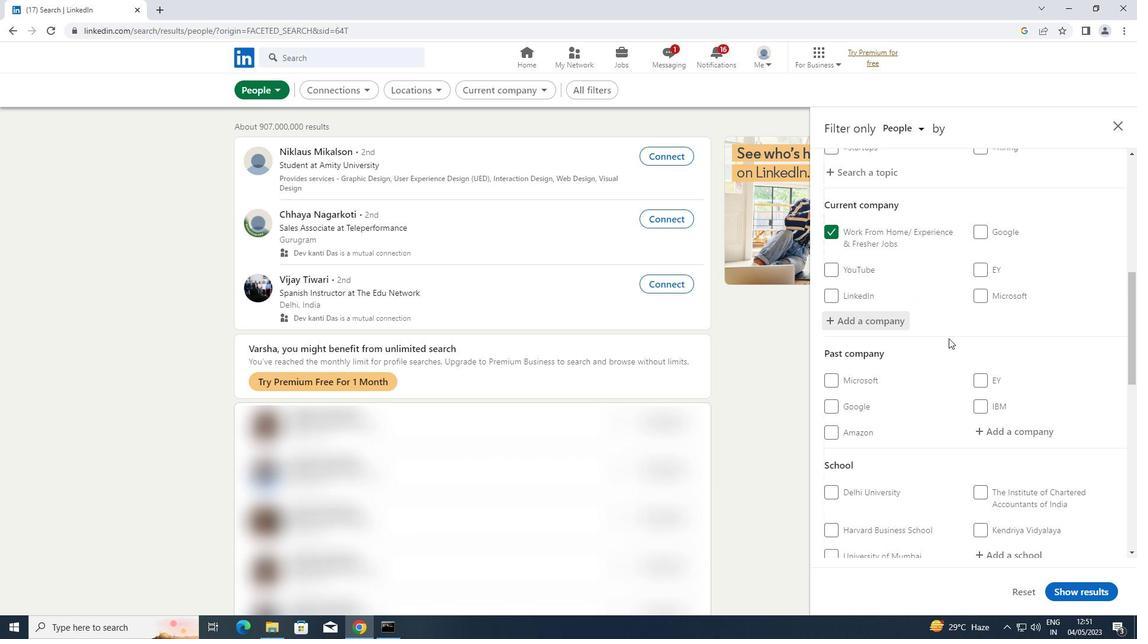 
Action: Mouse scrolled (948, 338) with delta (0, 0)
Screenshot: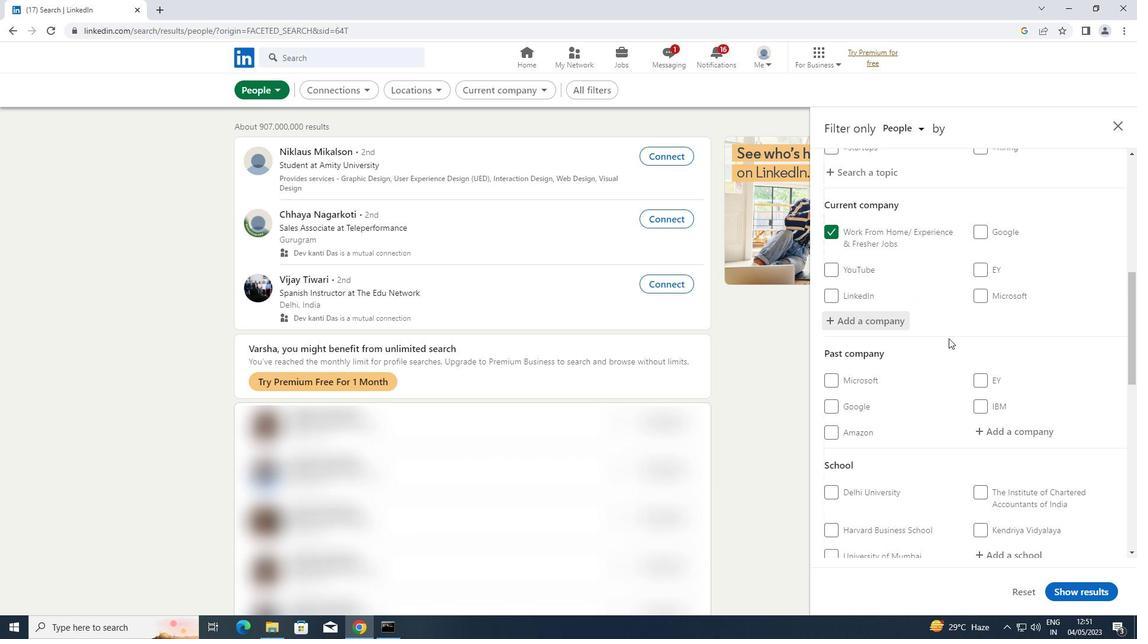 
Action: Mouse scrolled (948, 338) with delta (0, 0)
Screenshot: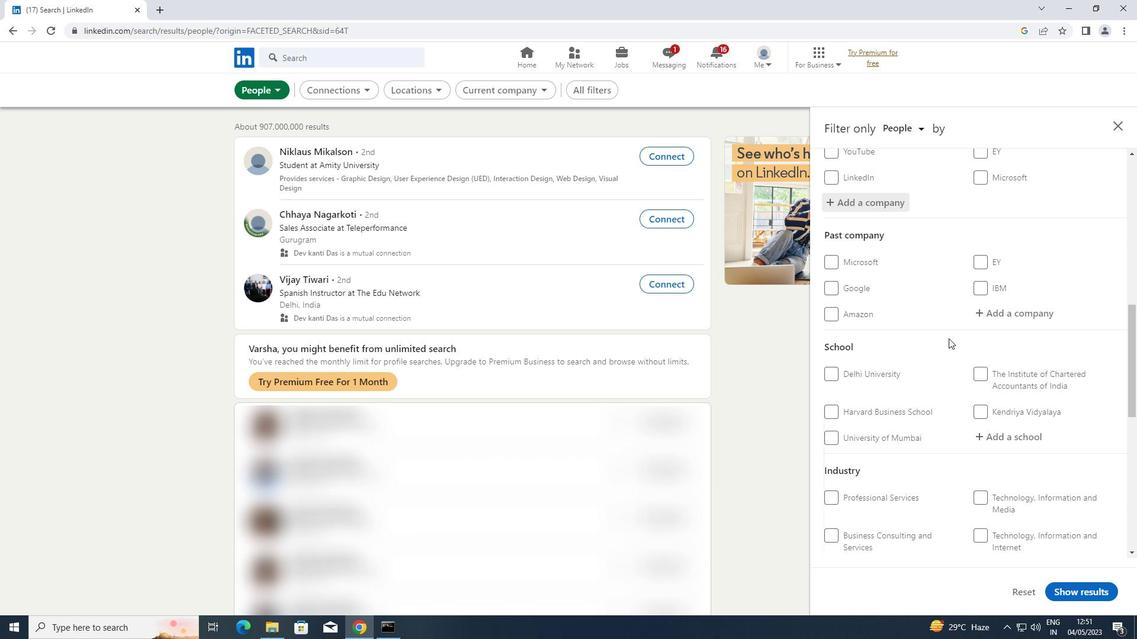 
Action: Mouse scrolled (948, 338) with delta (0, 0)
Screenshot: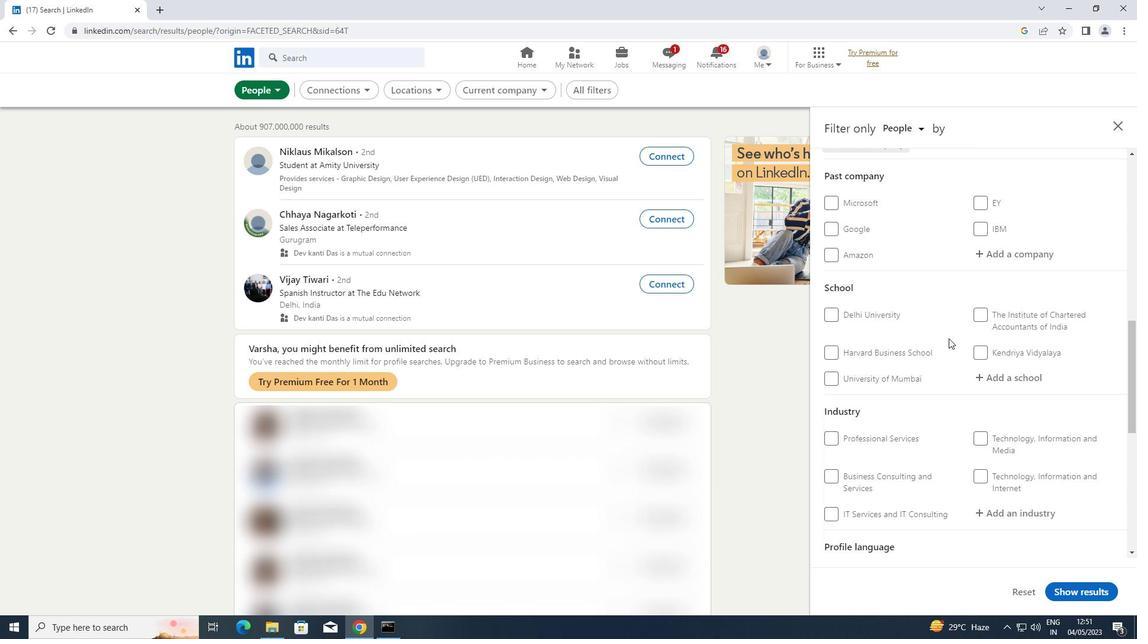 
Action: Mouse moved to (1004, 324)
Screenshot: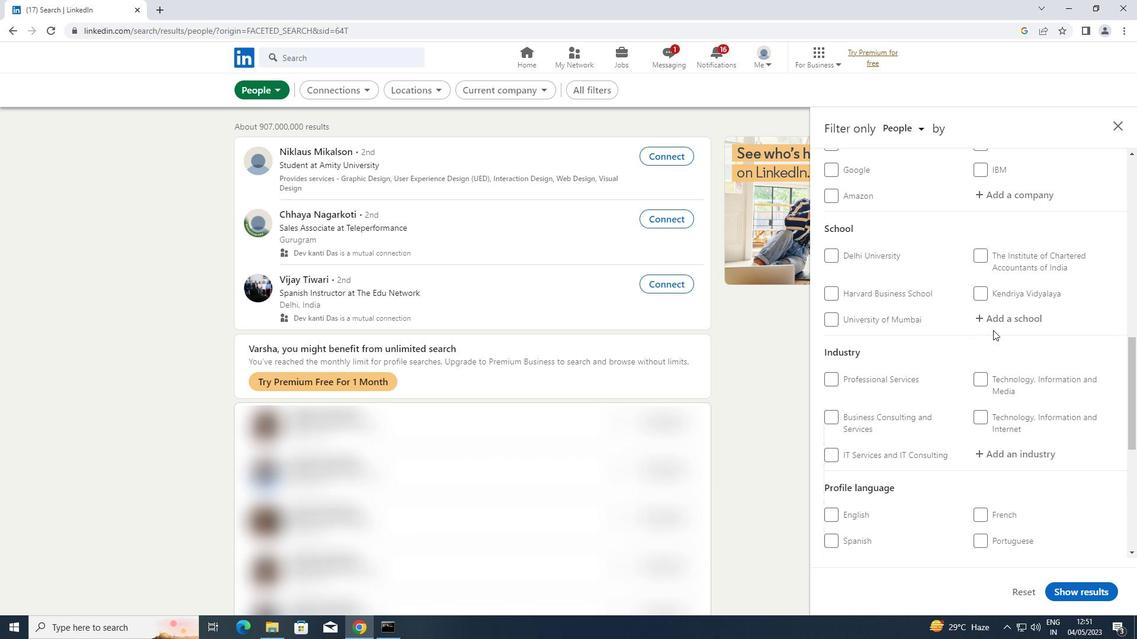 
Action: Mouse pressed left at (1004, 324)
Screenshot: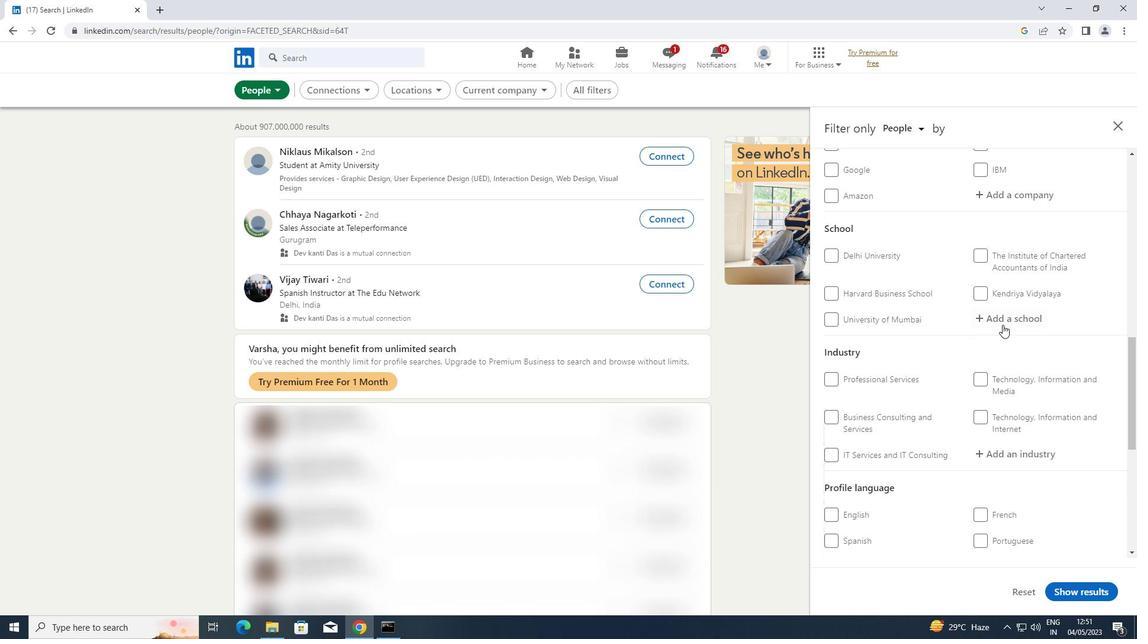 
Action: Key pressed <Key.shift>NICMAR
Screenshot: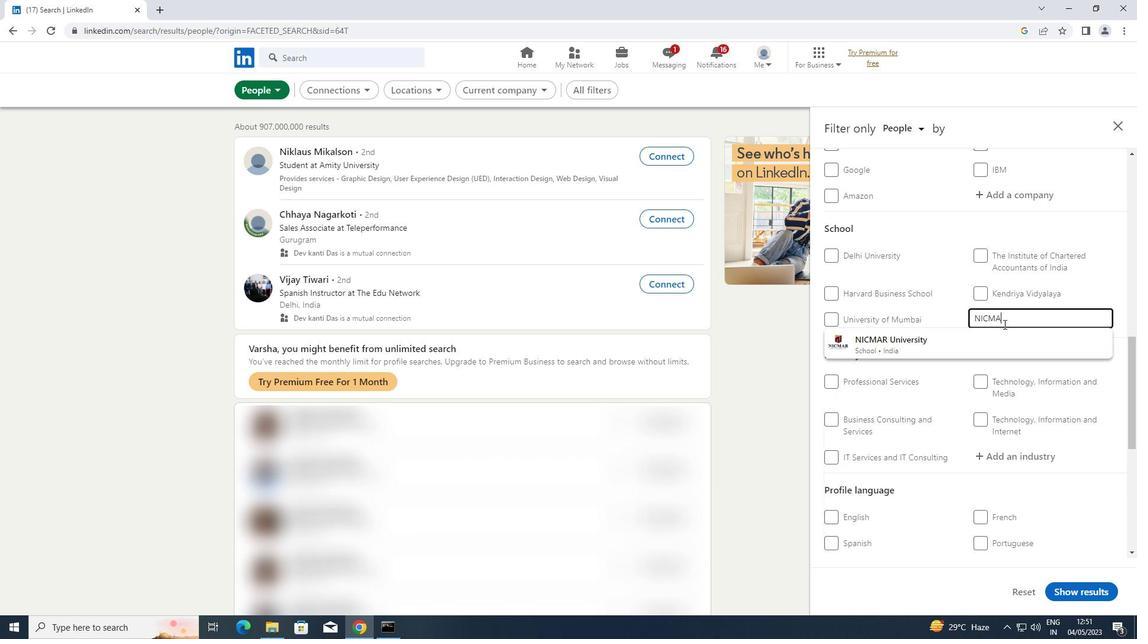 
Action: Mouse moved to (889, 343)
Screenshot: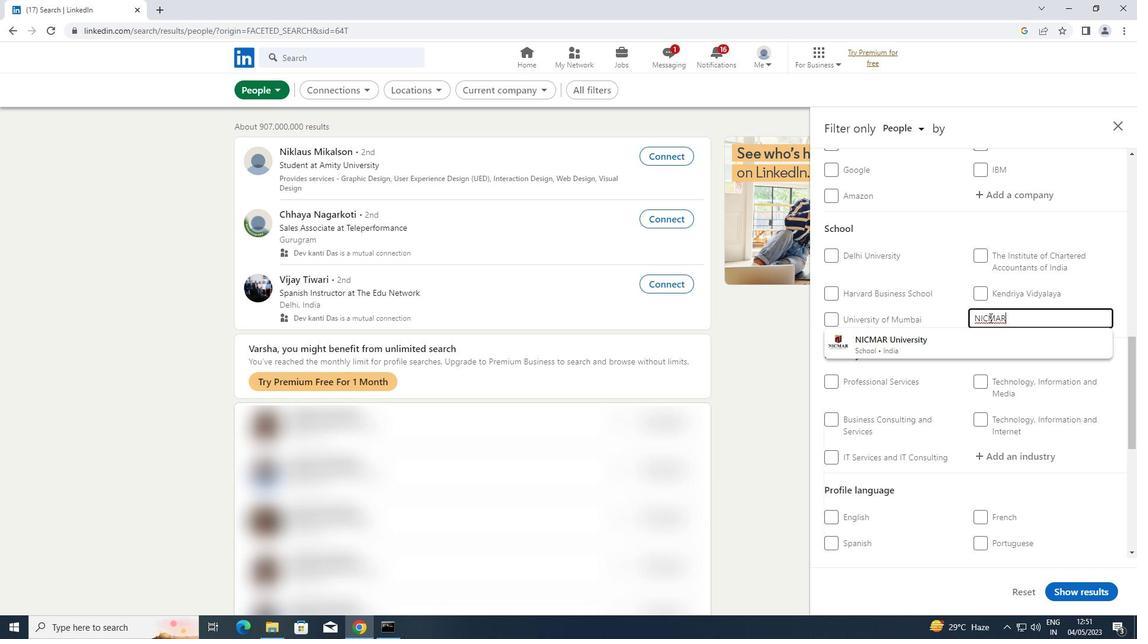 
Action: Mouse pressed left at (889, 343)
Screenshot: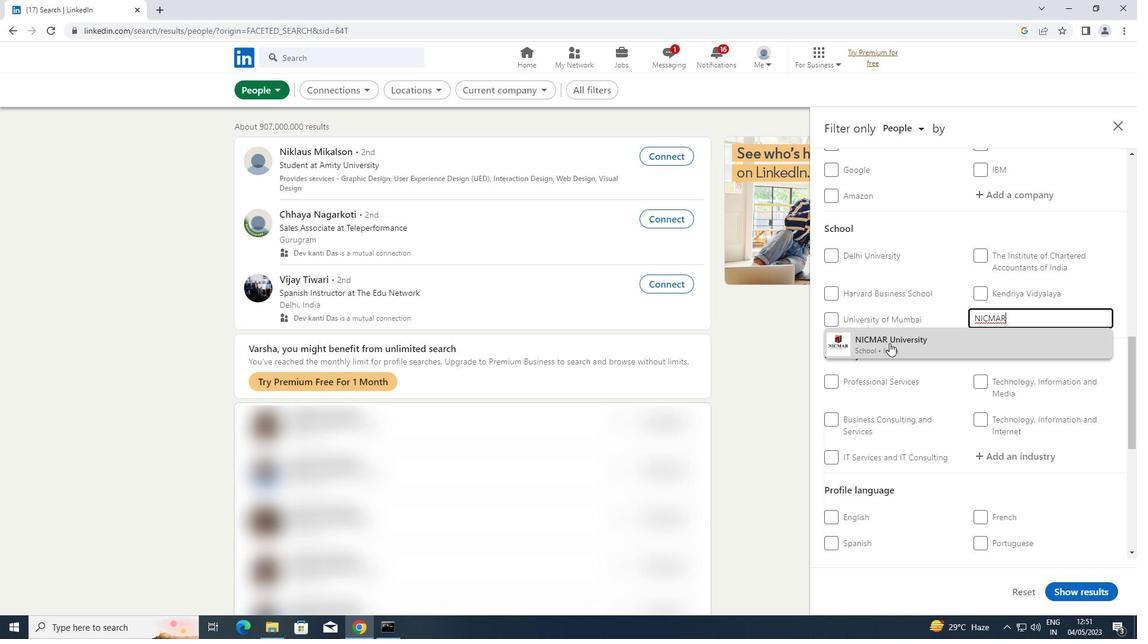 
Action: Mouse scrolled (889, 342) with delta (0, 0)
Screenshot: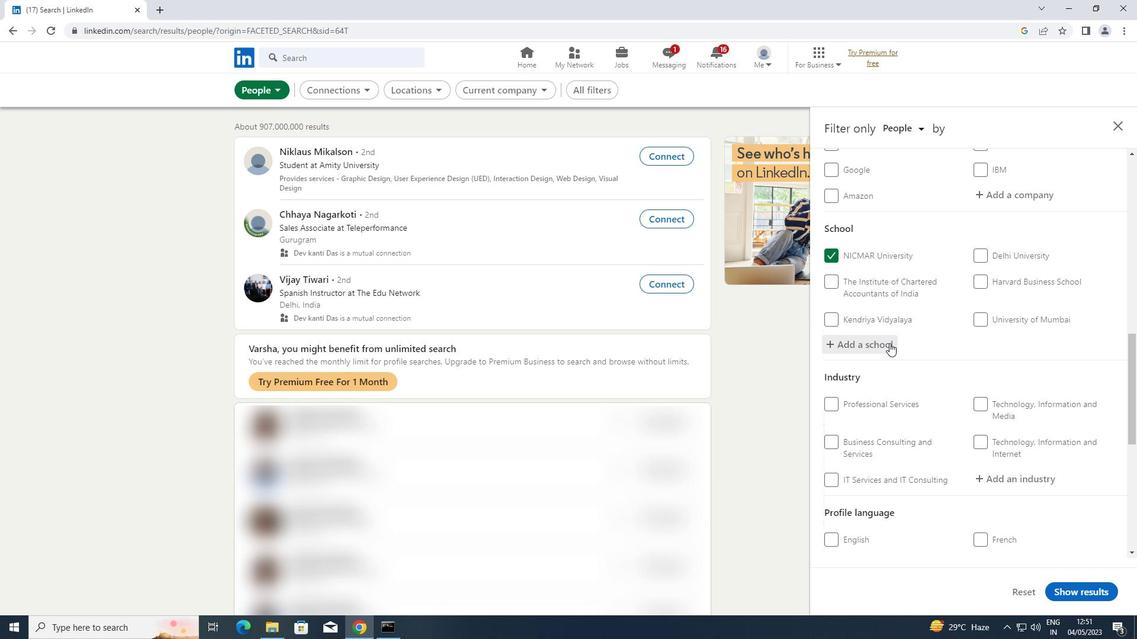 
Action: Mouse scrolled (889, 342) with delta (0, 0)
Screenshot: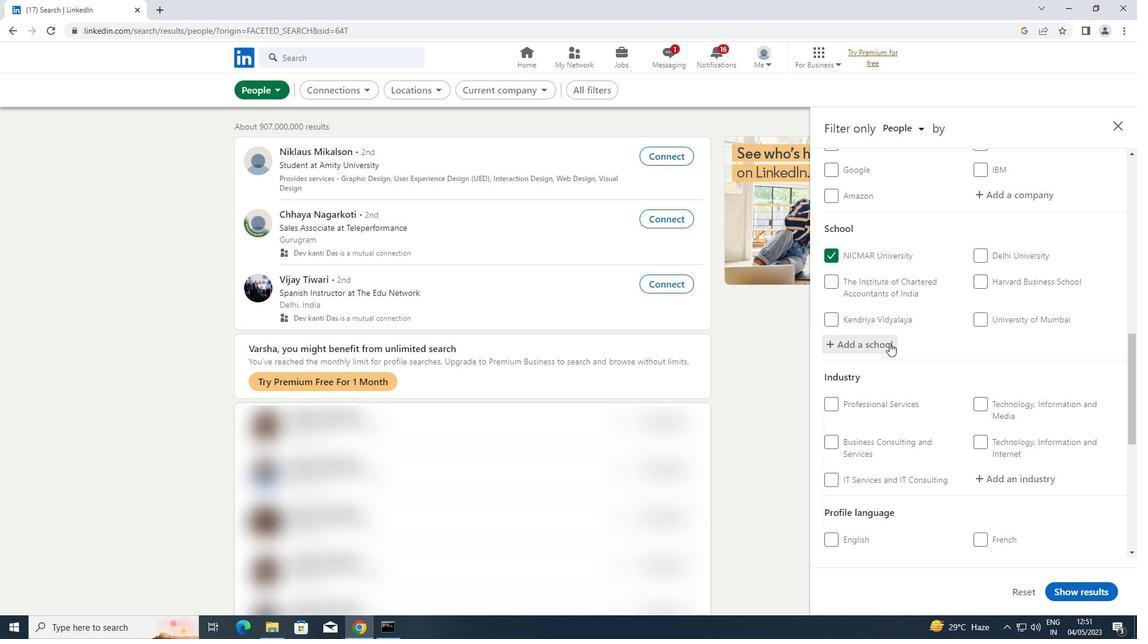 
Action: Mouse moved to (992, 361)
Screenshot: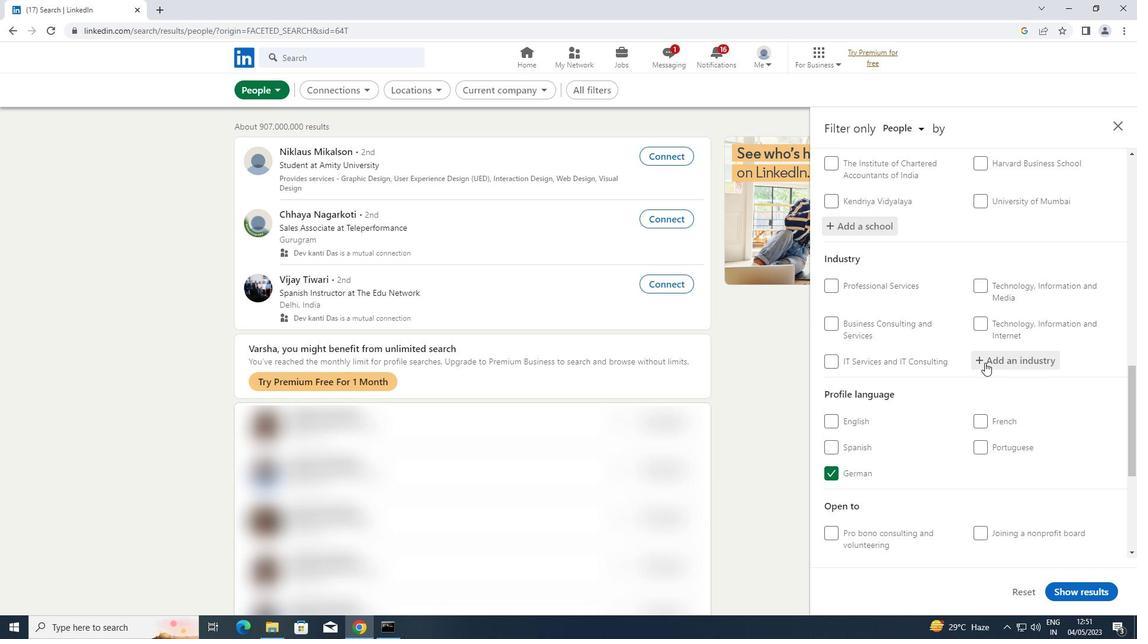 
Action: Mouse pressed left at (992, 361)
Screenshot: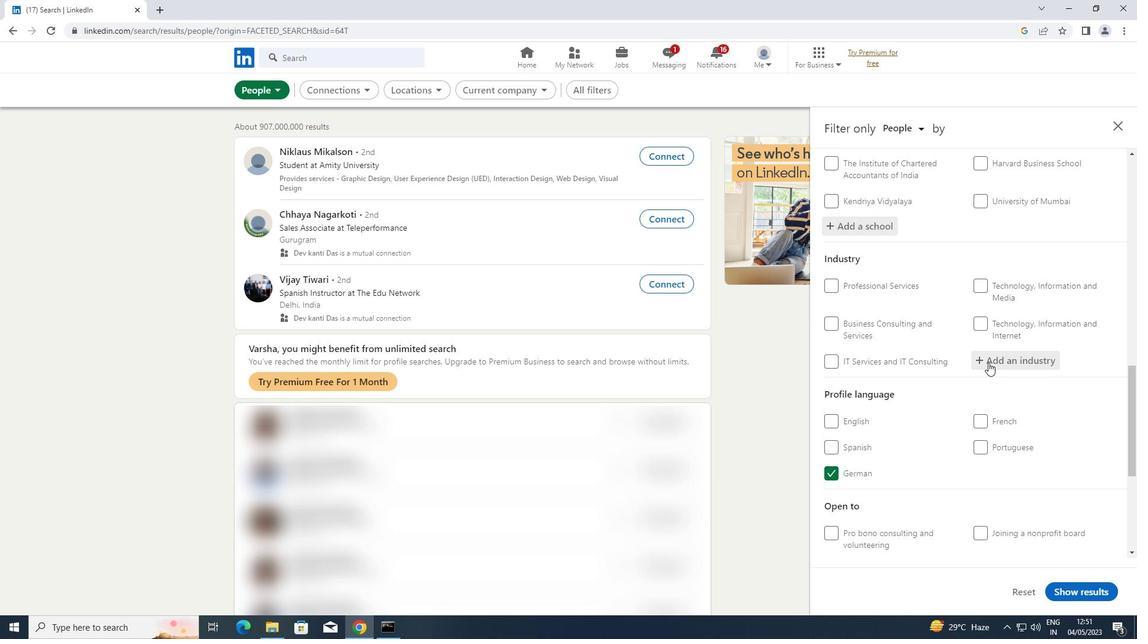 
Action: Key pressed <Key.shift>SPACE<Key.space>
Screenshot: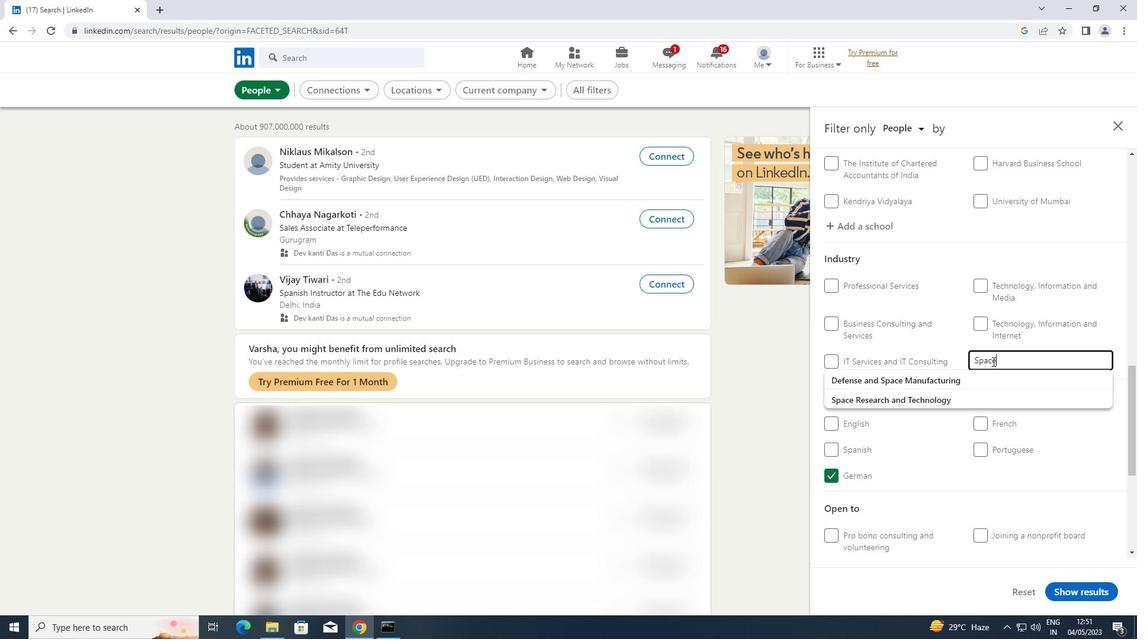 
Action: Mouse moved to (935, 405)
Screenshot: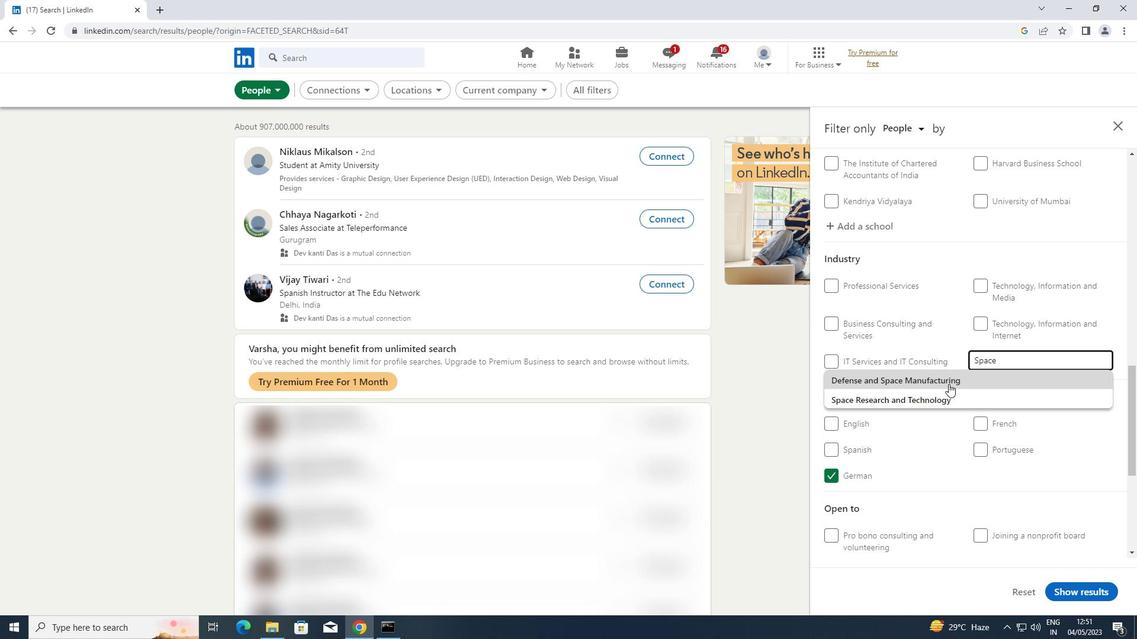 
Action: Mouse pressed left at (935, 405)
Screenshot: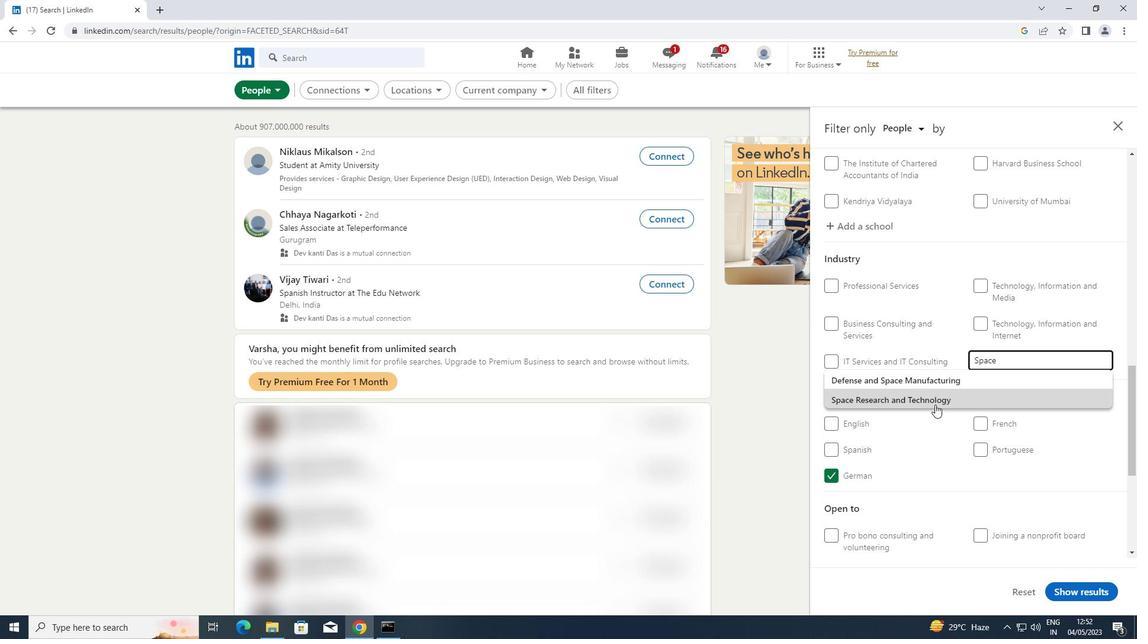 
Action: Mouse scrolled (935, 404) with delta (0, 0)
Screenshot: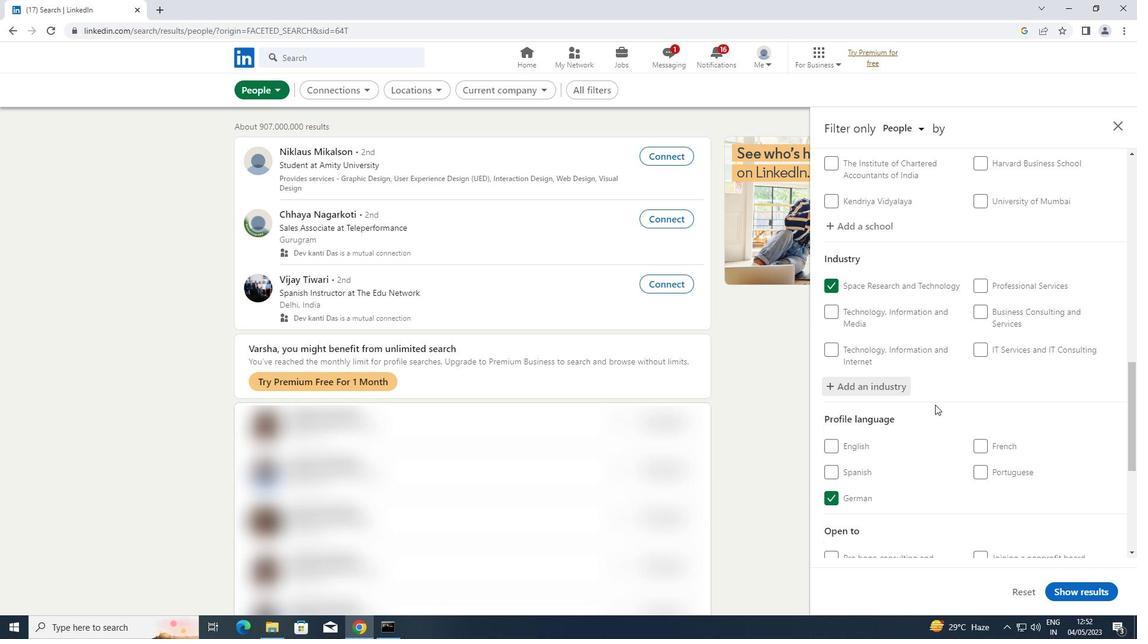 
Action: Mouse scrolled (935, 404) with delta (0, 0)
Screenshot: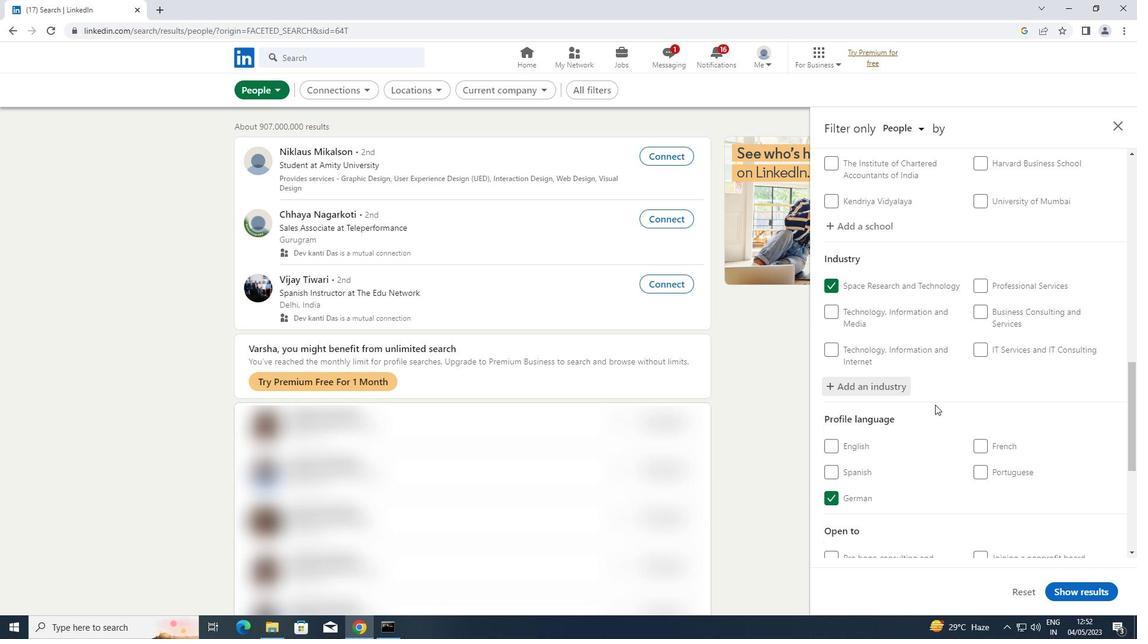 
Action: Mouse scrolled (935, 404) with delta (0, 0)
Screenshot: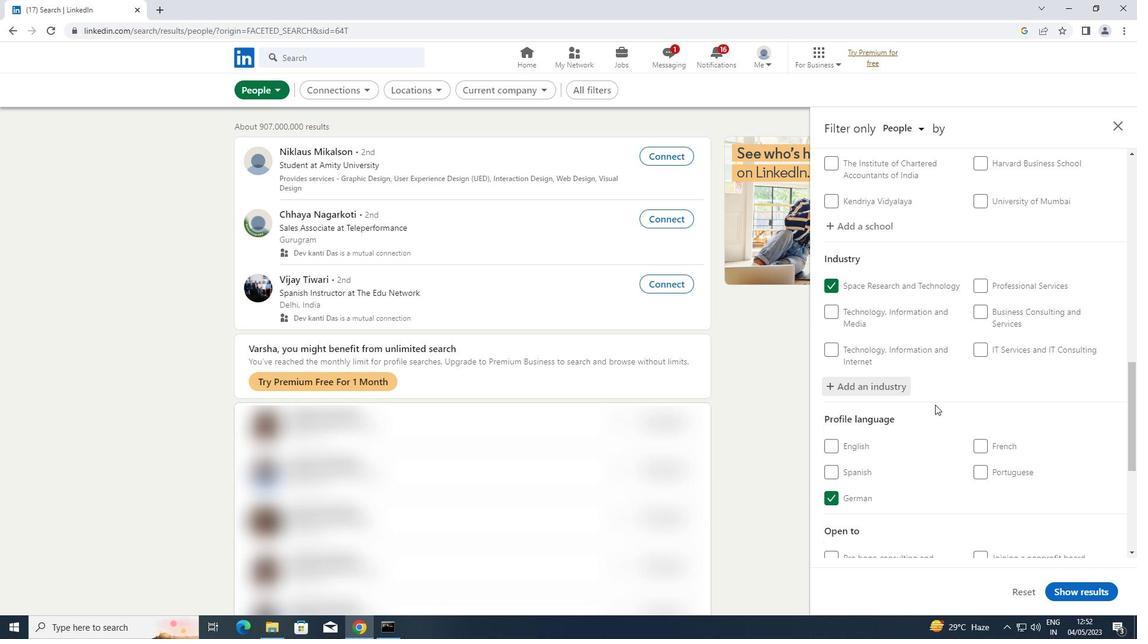 
Action: Mouse moved to (935, 405)
Screenshot: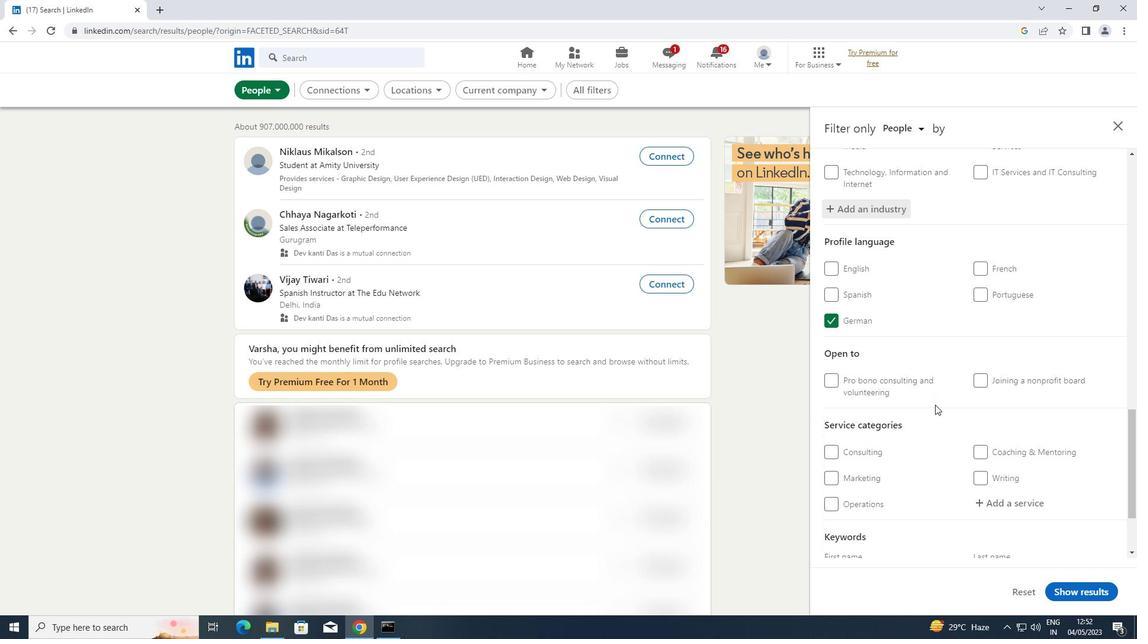 
Action: Mouse scrolled (935, 404) with delta (0, 0)
Screenshot: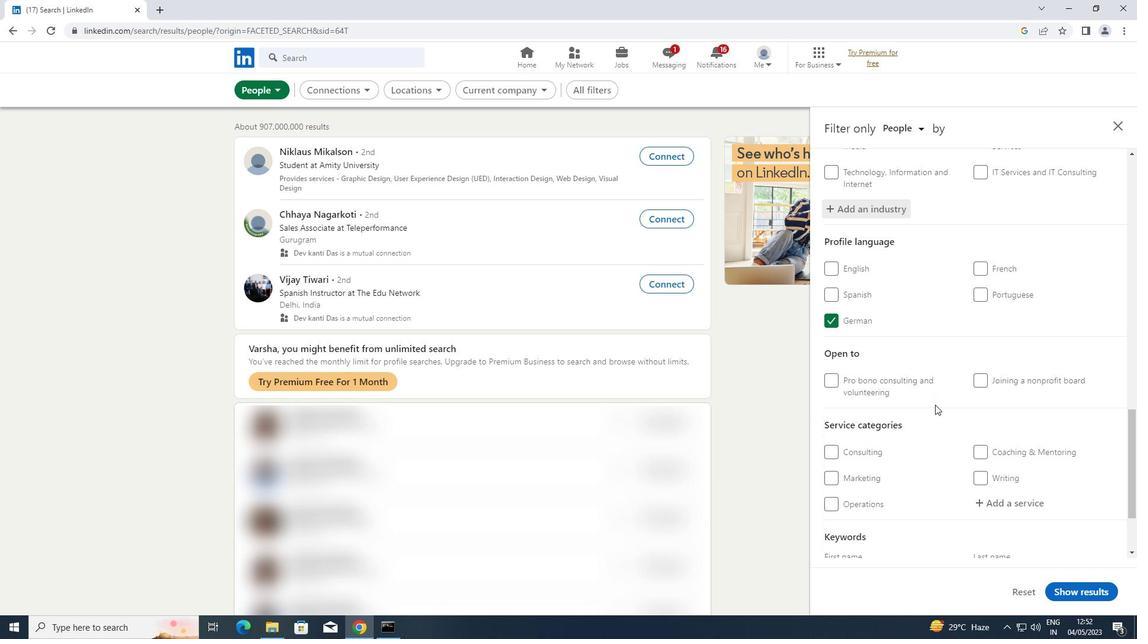 
Action: Mouse scrolled (935, 404) with delta (0, 0)
Screenshot: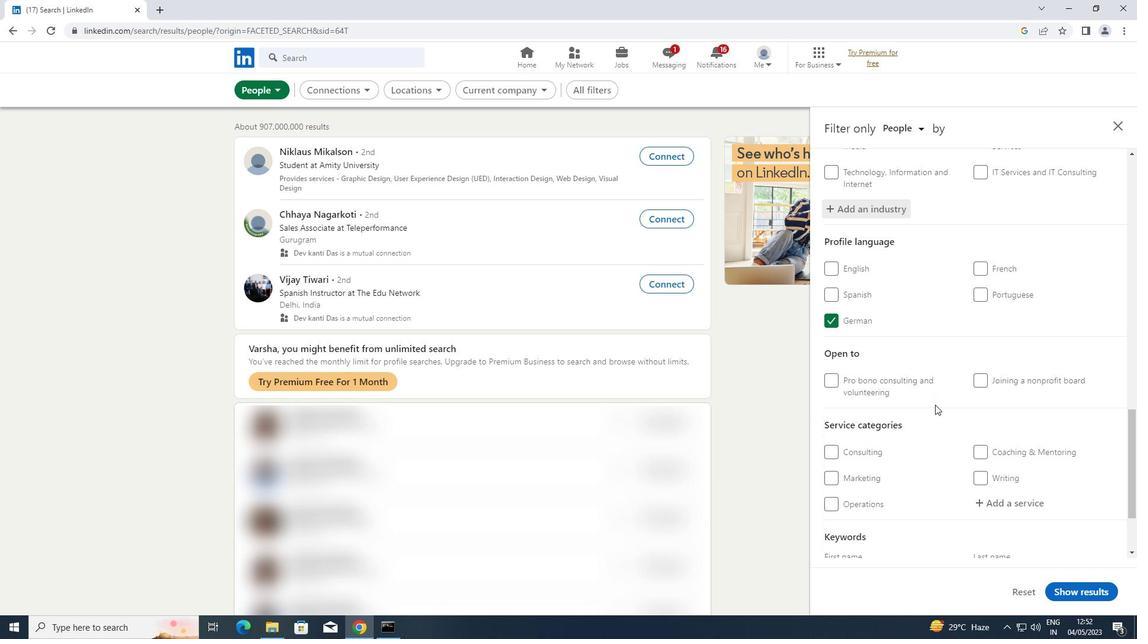 
Action: Mouse moved to (1002, 393)
Screenshot: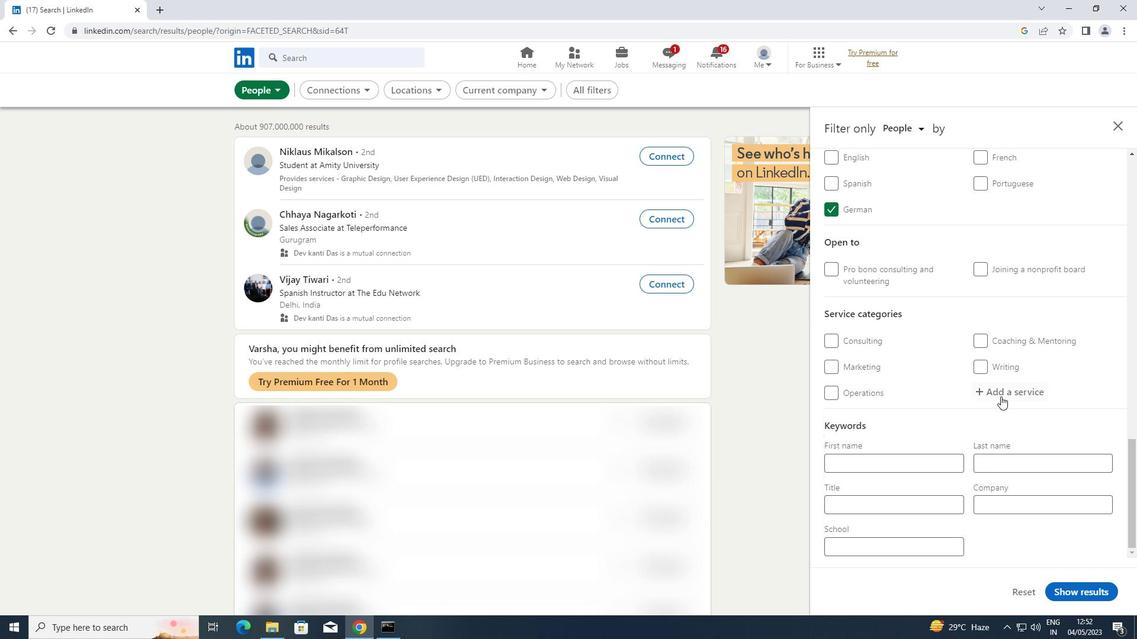 
Action: Mouse pressed left at (1002, 393)
Screenshot: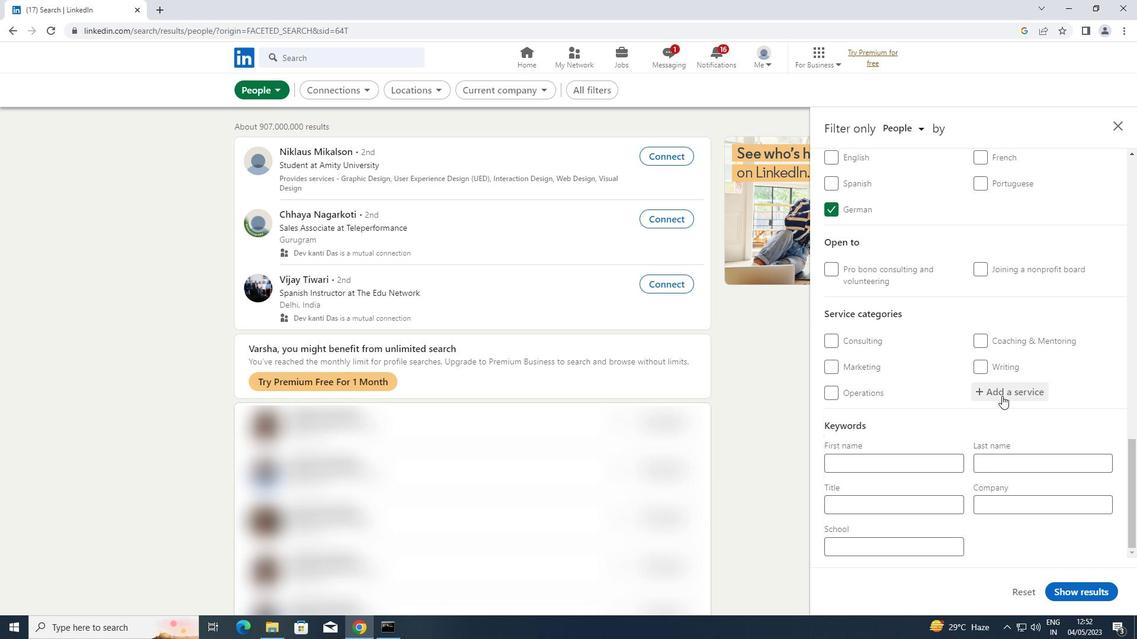 
Action: Key pressed <Key.shift>AUTO<Key.space>
Screenshot: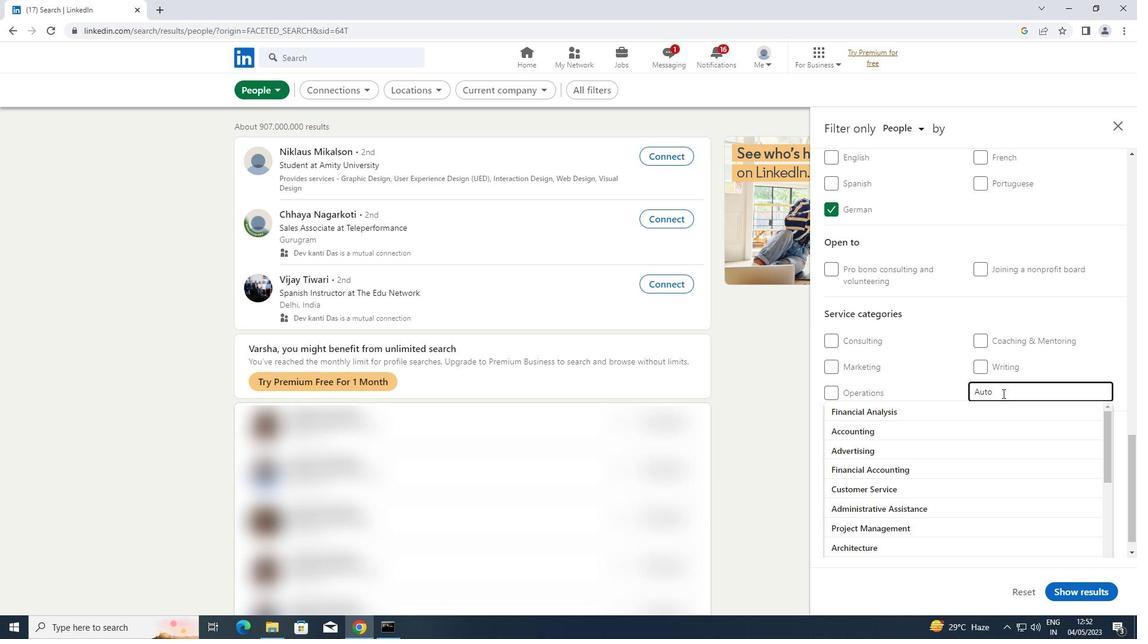 
Action: Mouse moved to (893, 415)
Screenshot: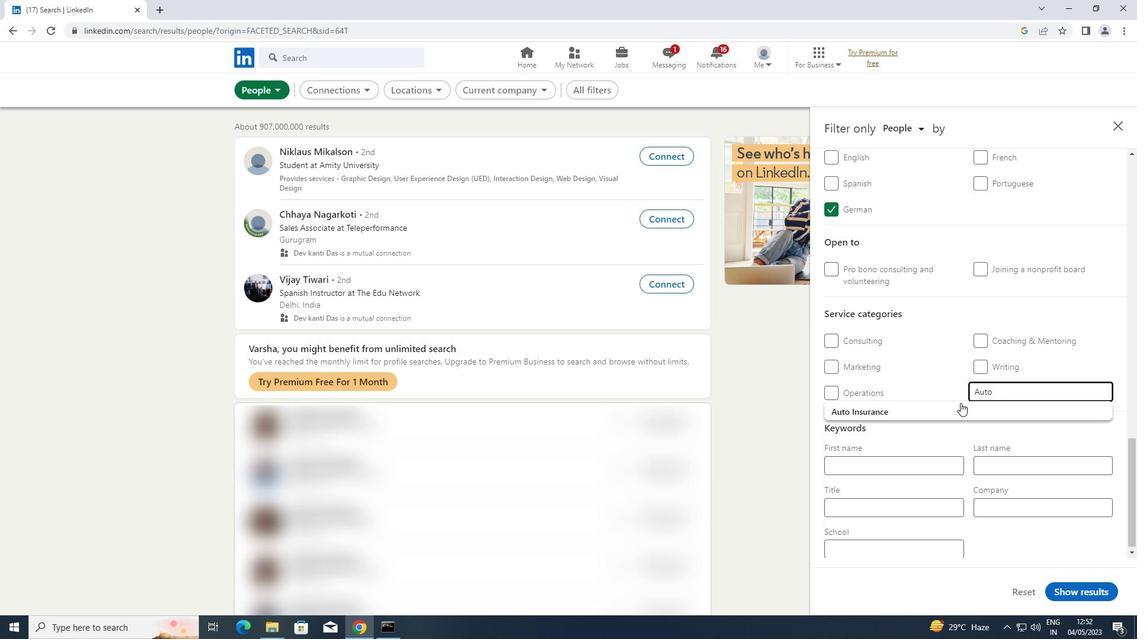 
Action: Mouse pressed left at (893, 415)
Screenshot: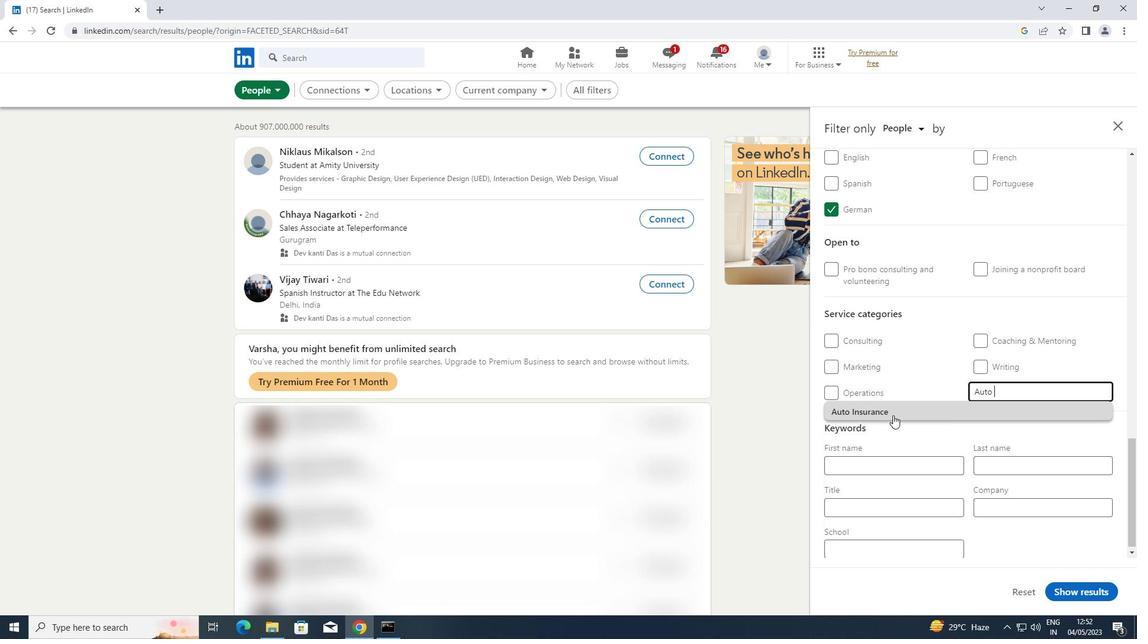 
Action: Mouse scrolled (893, 415) with delta (0, 0)
Screenshot: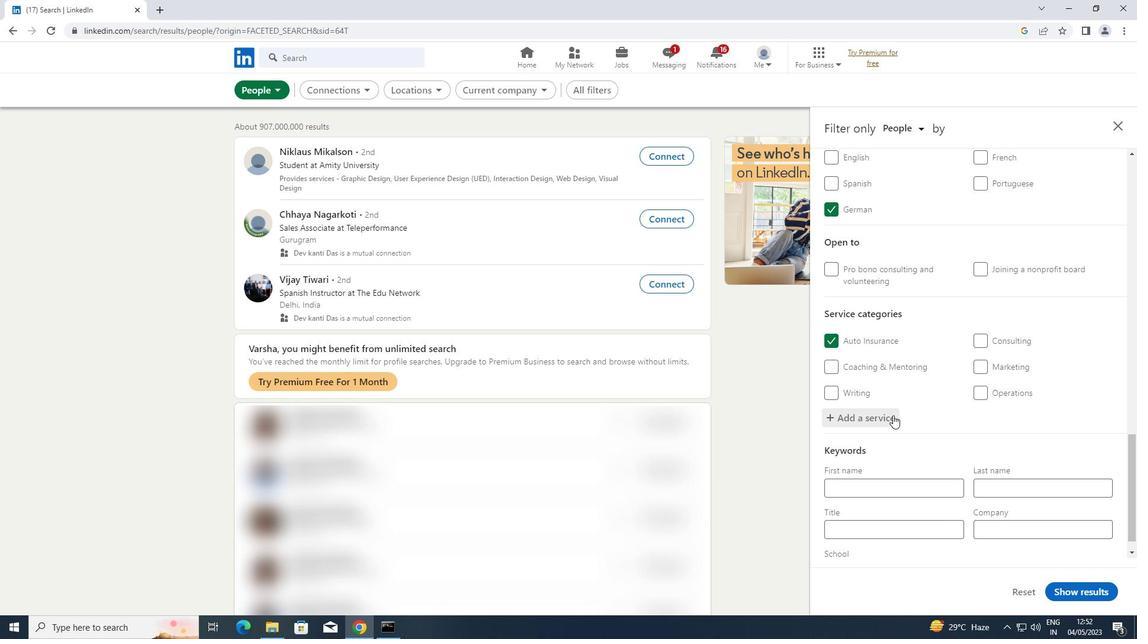 
Action: Mouse scrolled (893, 415) with delta (0, 0)
Screenshot: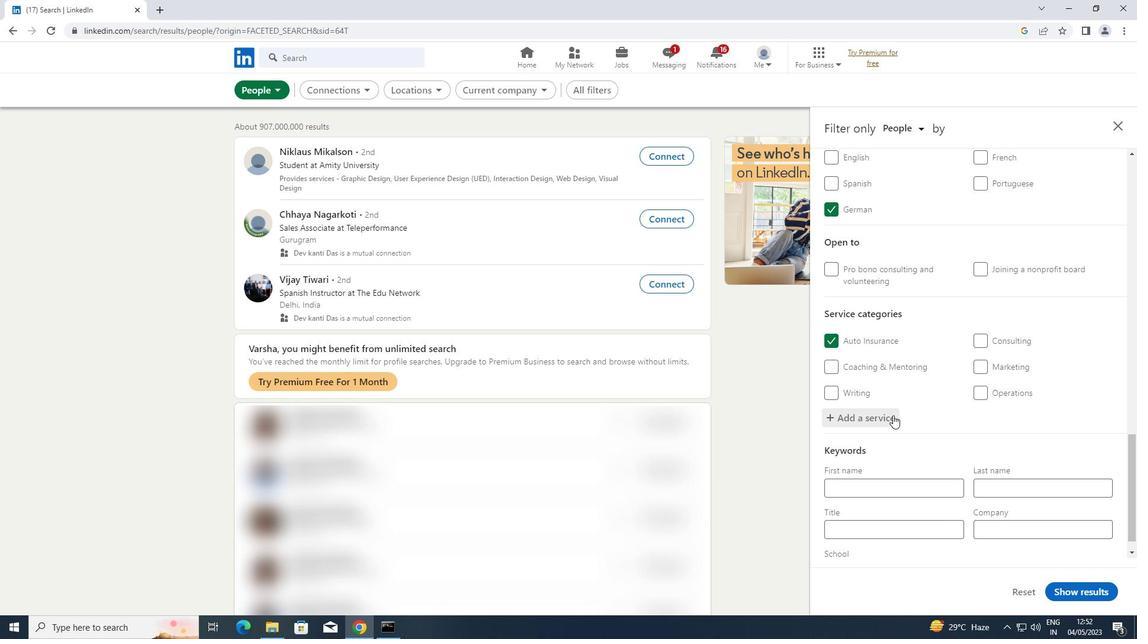 
Action: Mouse scrolled (893, 415) with delta (0, 0)
Screenshot: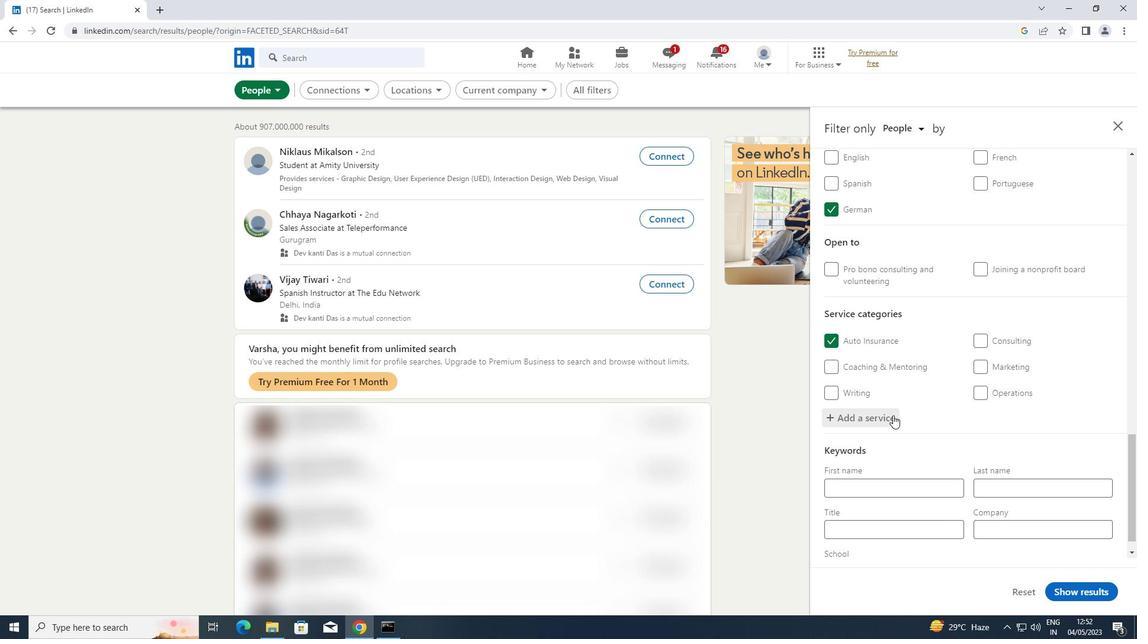 
Action: Mouse moved to (861, 503)
Screenshot: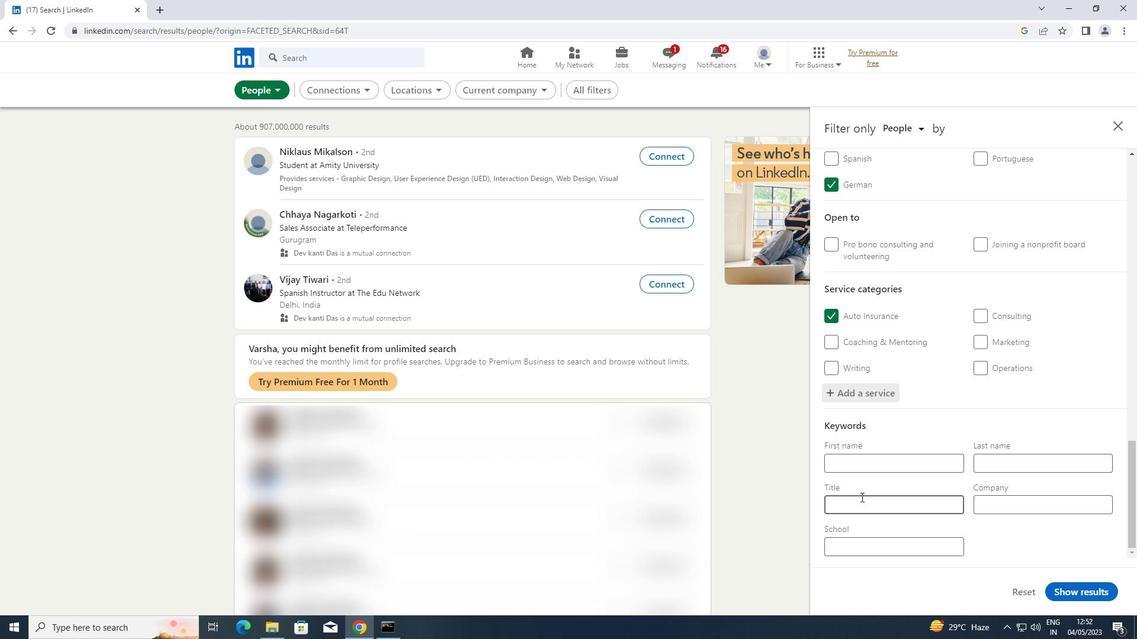 
Action: Mouse pressed left at (861, 503)
Screenshot: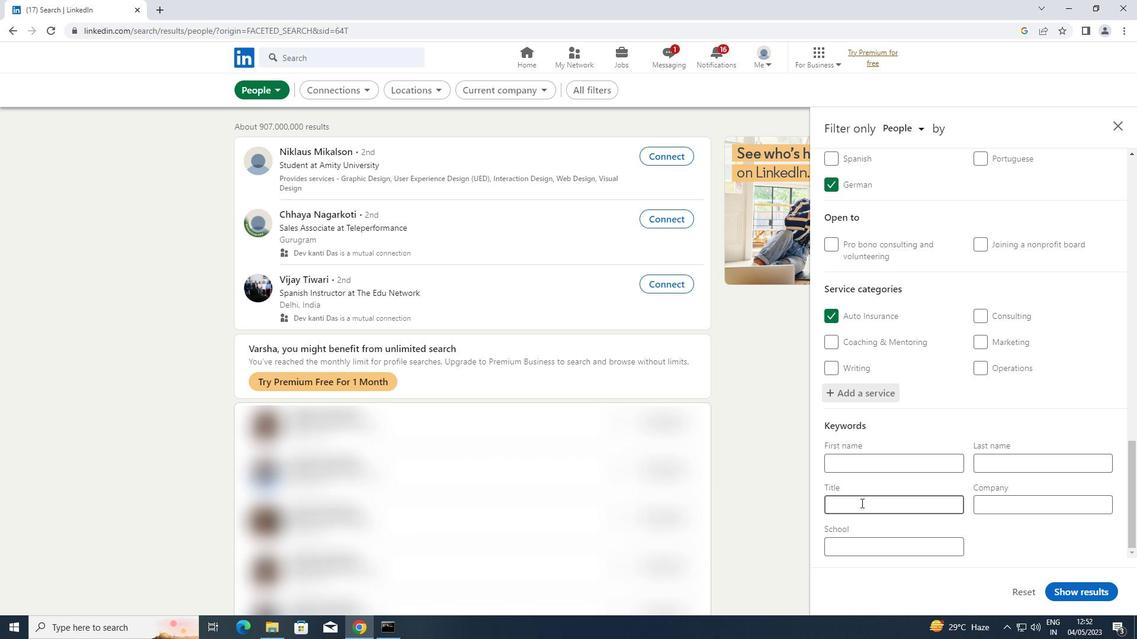 
Action: Key pressed <Key.shift>ONLINE<Key.space><Key.shift>ESL<Key.space><Key.shift>INSTRUCTOR
Screenshot: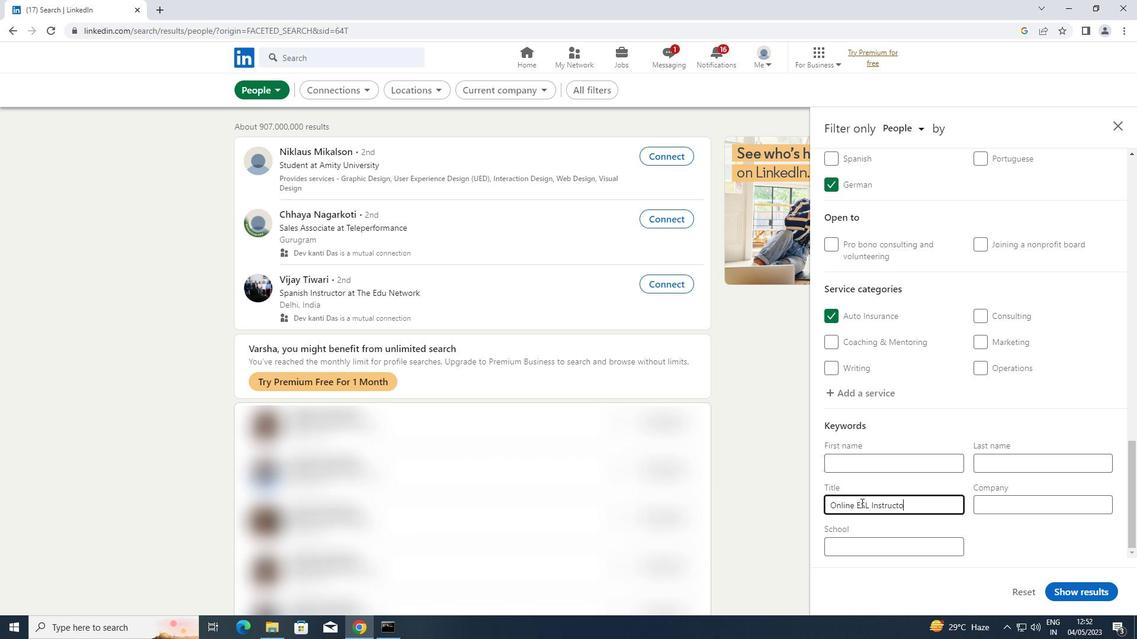 
Action: Mouse moved to (1074, 592)
Screenshot: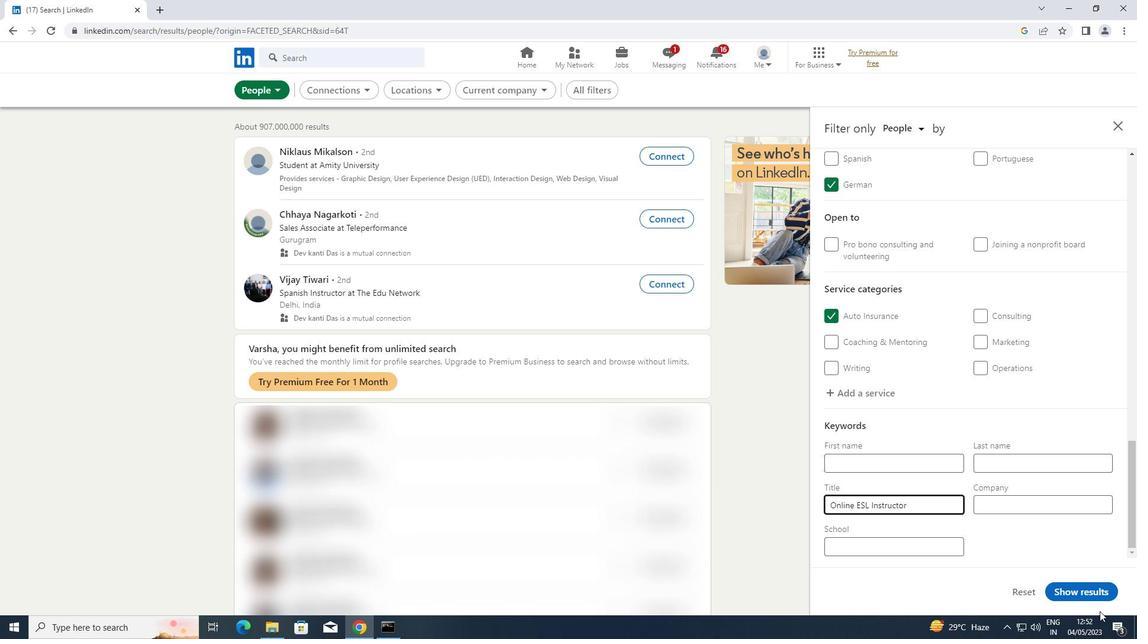 
Action: Mouse pressed left at (1074, 592)
Screenshot: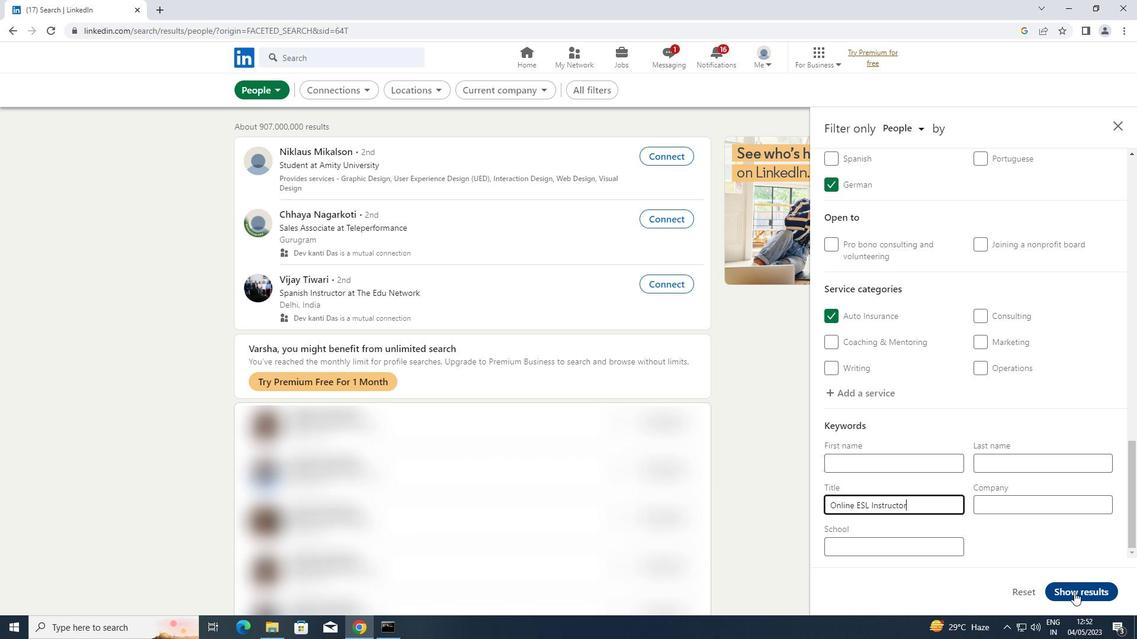 
